 Task: Log work in the project AgileJet for the issue 'Develop a new tool for automated testing of mobile application usability and user experience' spent time as '1w 2d 9h 38m' and remaining time as '5w 1d 19h 12m' and add a flag. Now add the issue to the epic 'Mobile app development'. Log work in the project AgileJet for the issue 'Upgrade the database indexing strategy of a web application to improve data retrieval and query performance' spent time as '2w 2d 16h 8m' and remaining time as '2w 5d 22h 2m' and clone the issue. Now add the issue to the epic 'Website redesign'
Action: Mouse moved to (187, 60)
Screenshot: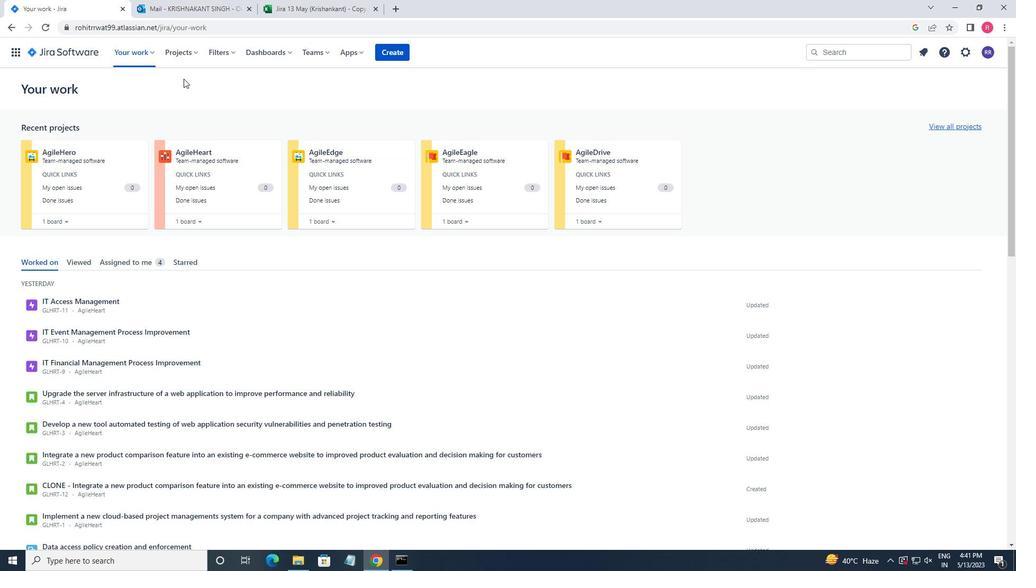 
Action: Mouse pressed left at (187, 60)
Screenshot: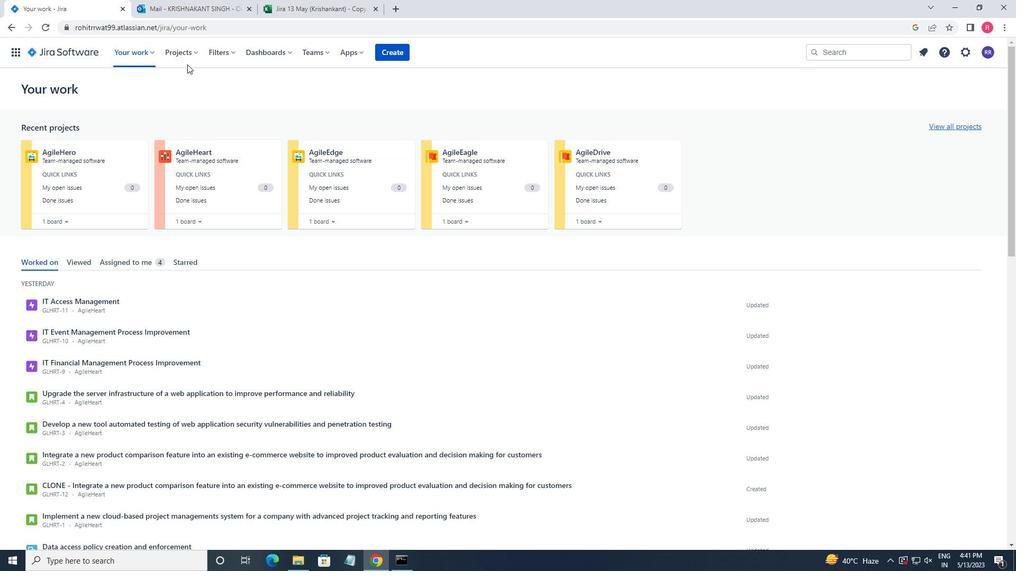 
Action: Mouse moved to (186, 57)
Screenshot: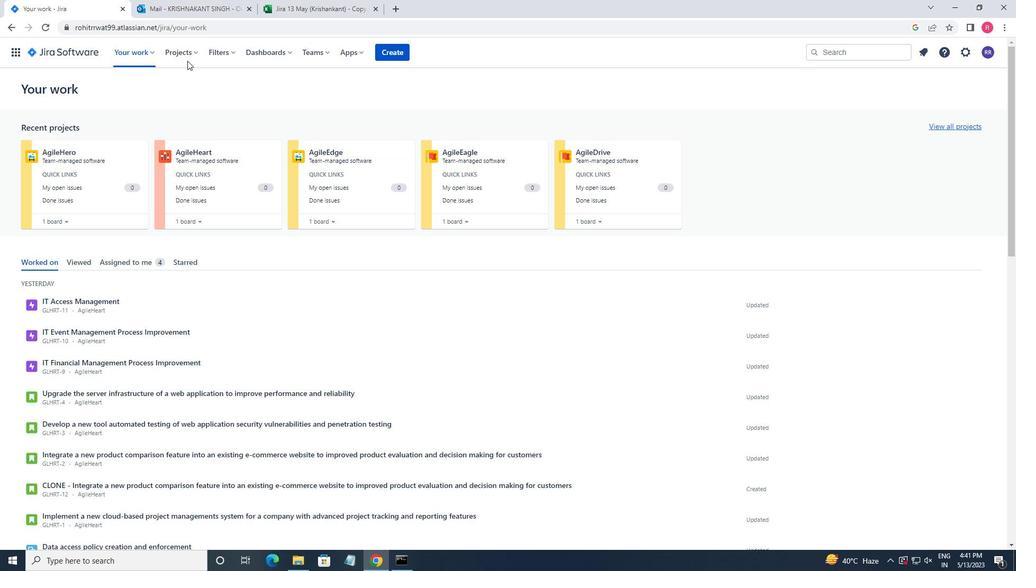 
Action: Mouse pressed left at (186, 57)
Screenshot: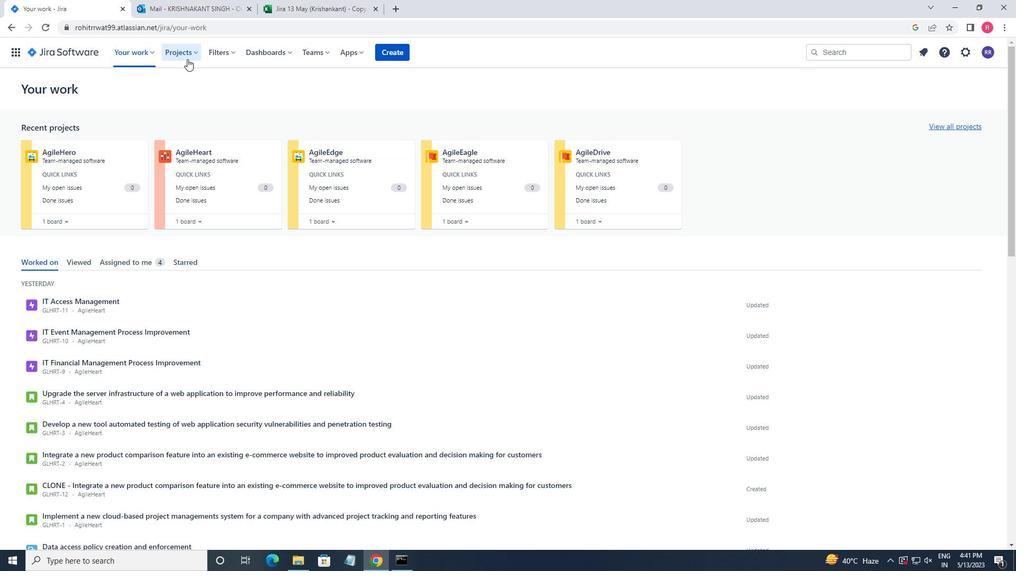 
Action: Mouse moved to (204, 95)
Screenshot: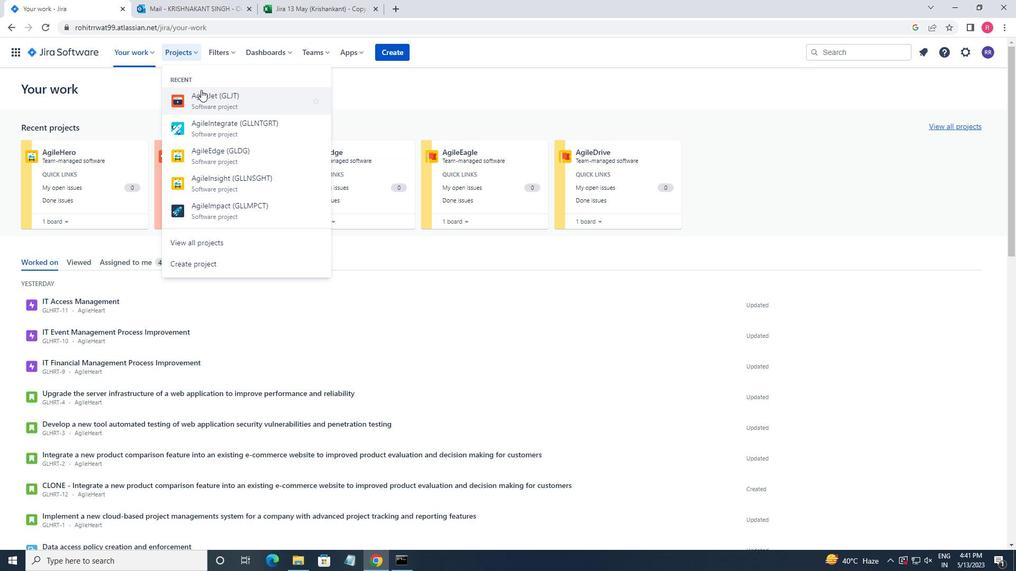 
Action: Mouse pressed left at (204, 95)
Screenshot: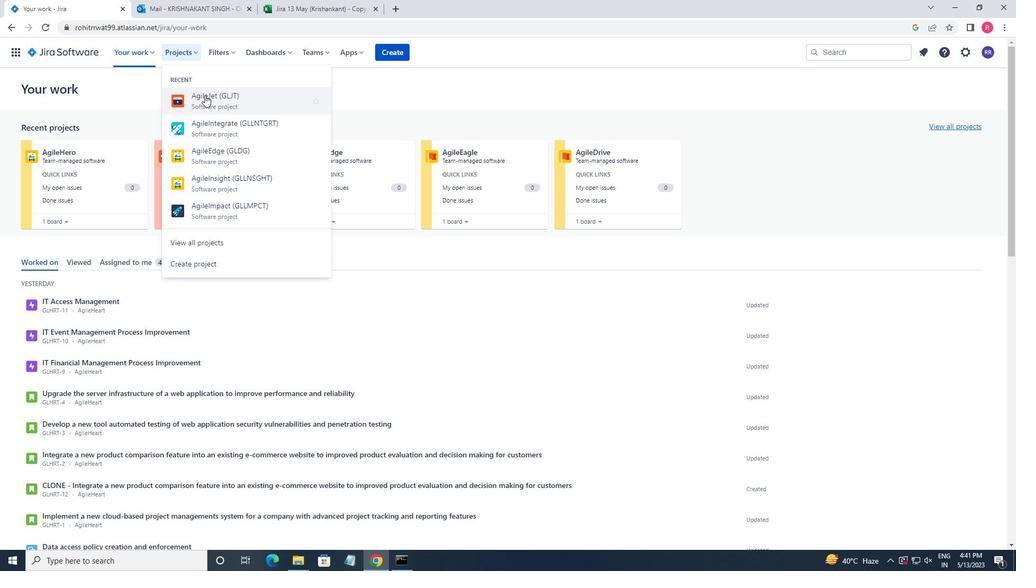 
Action: Mouse moved to (55, 164)
Screenshot: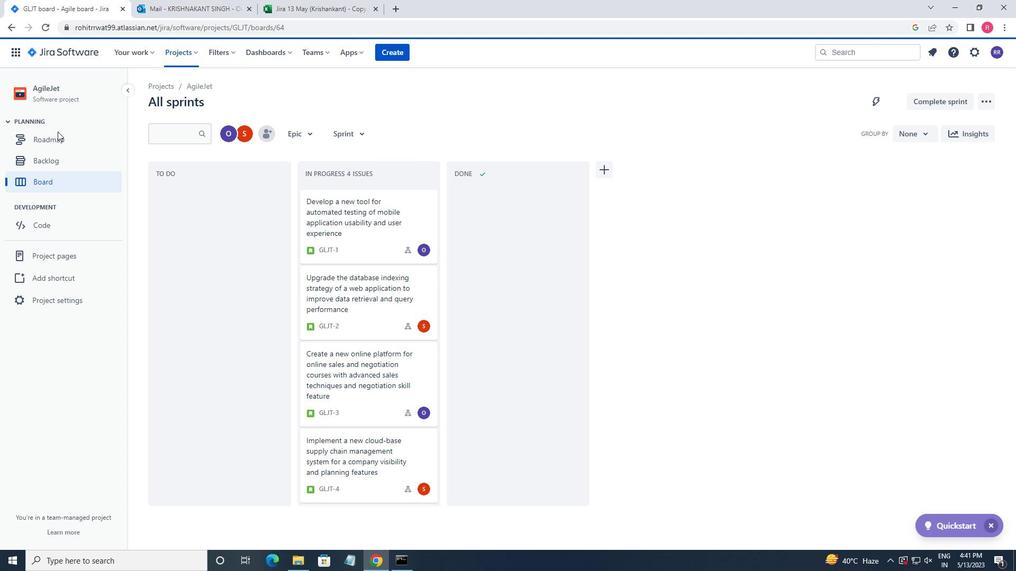 
Action: Mouse pressed left at (55, 164)
Screenshot: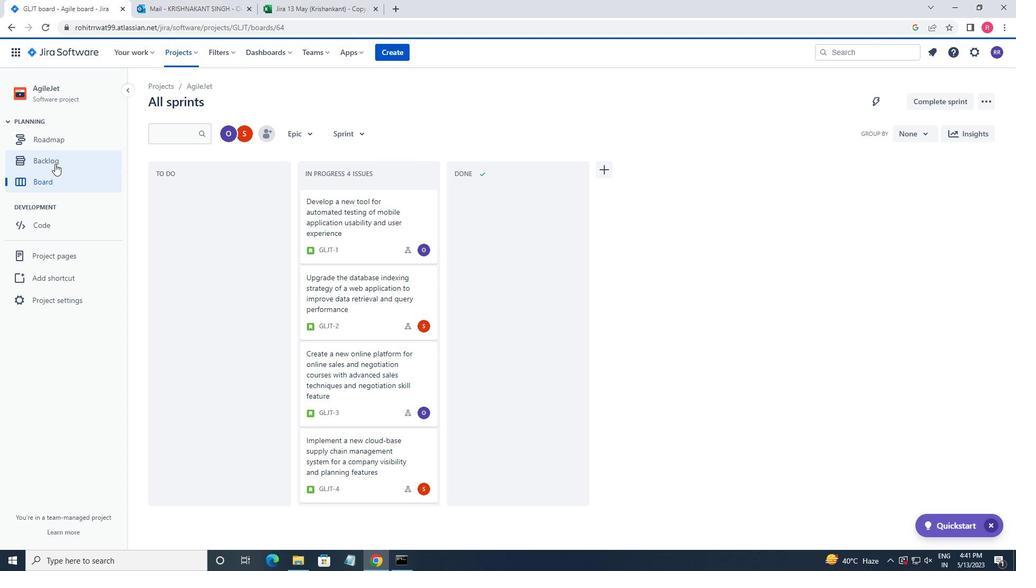 
Action: Mouse moved to (834, 194)
Screenshot: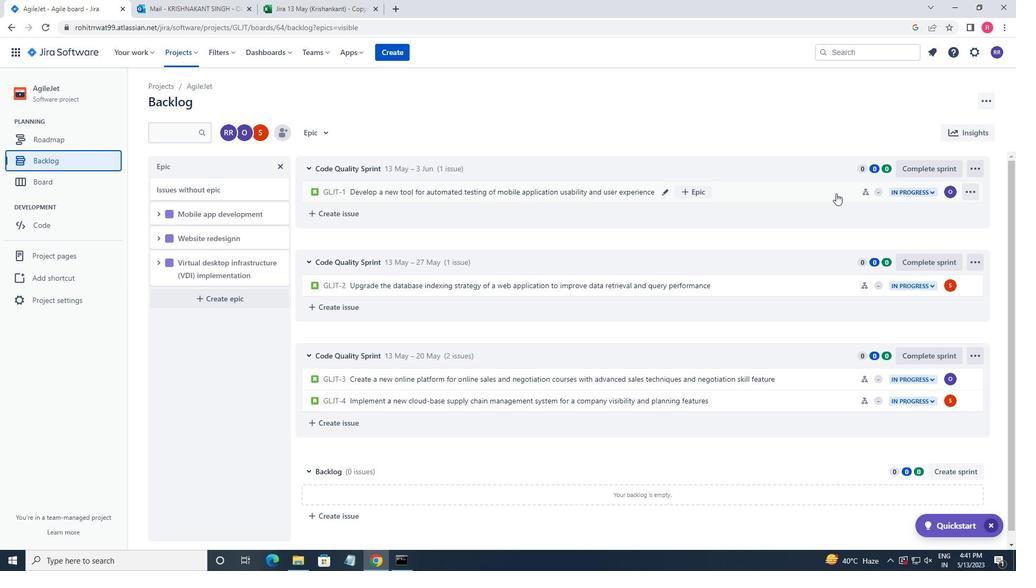 
Action: Mouse pressed left at (834, 194)
Screenshot: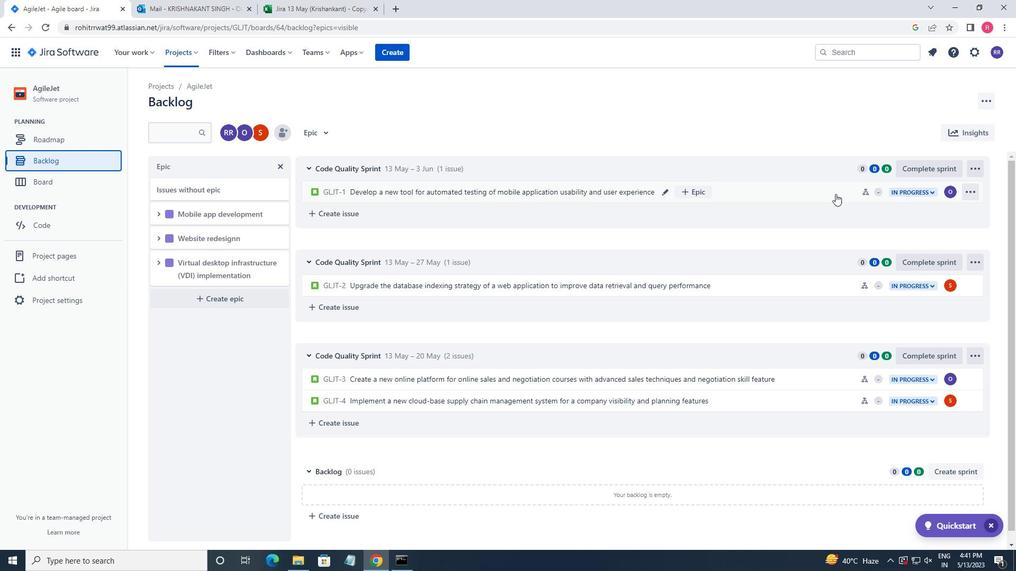 
Action: Mouse moved to (974, 162)
Screenshot: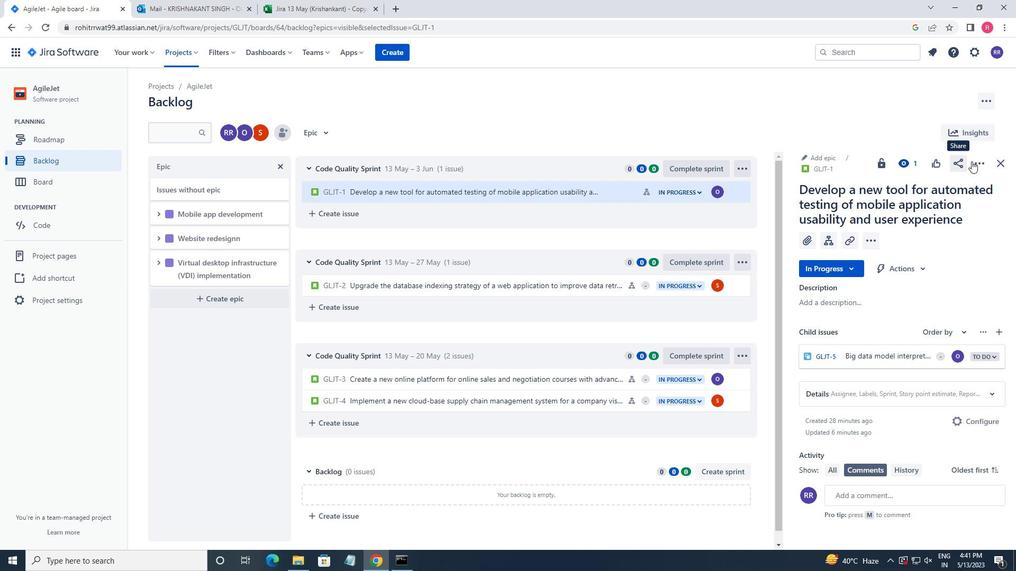 
Action: Mouse pressed left at (974, 162)
Screenshot: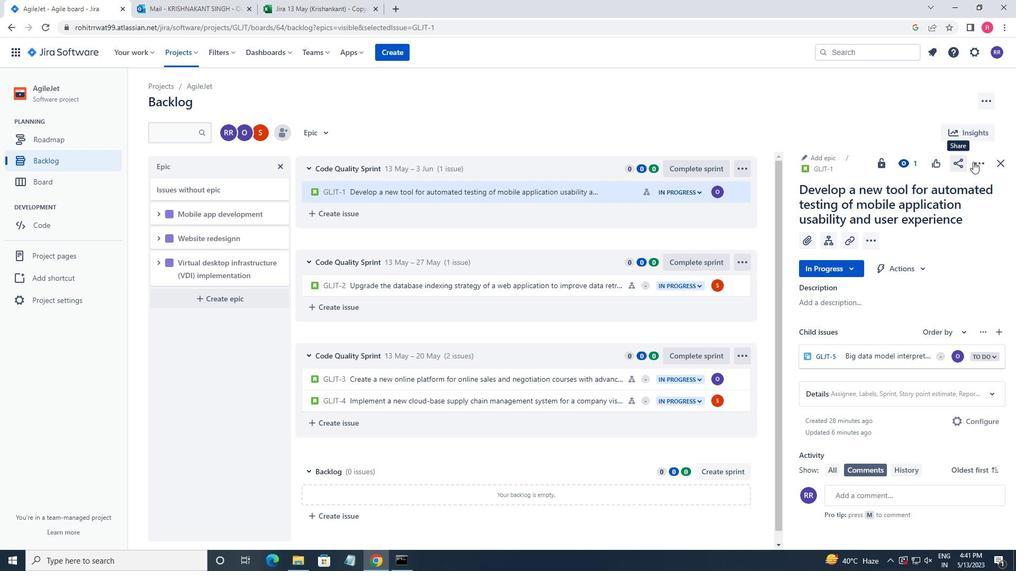 
Action: Mouse moved to (925, 198)
Screenshot: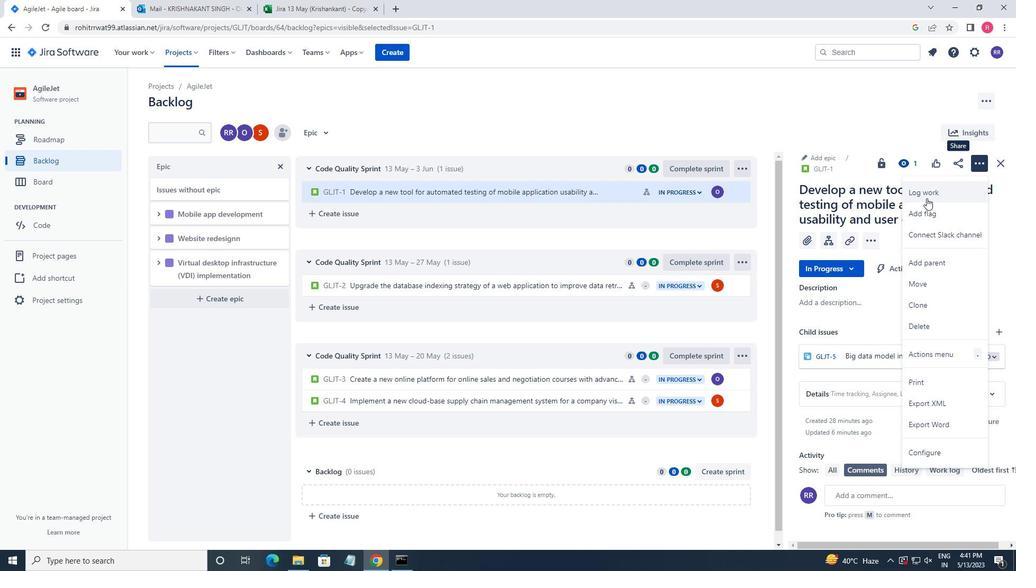 
Action: Mouse pressed left at (925, 198)
Screenshot: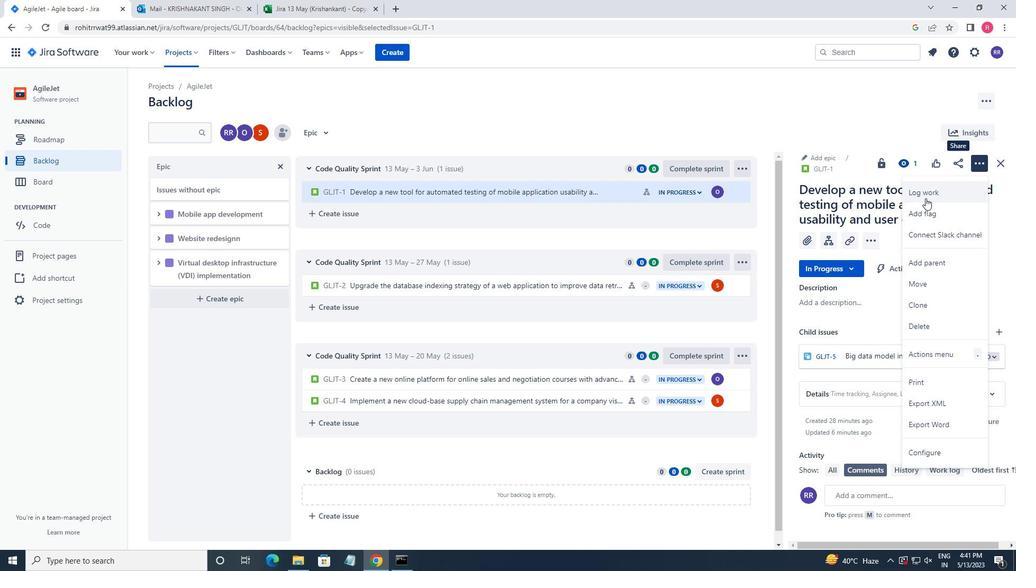 
Action: Mouse moved to (927, 193)
Screenshot: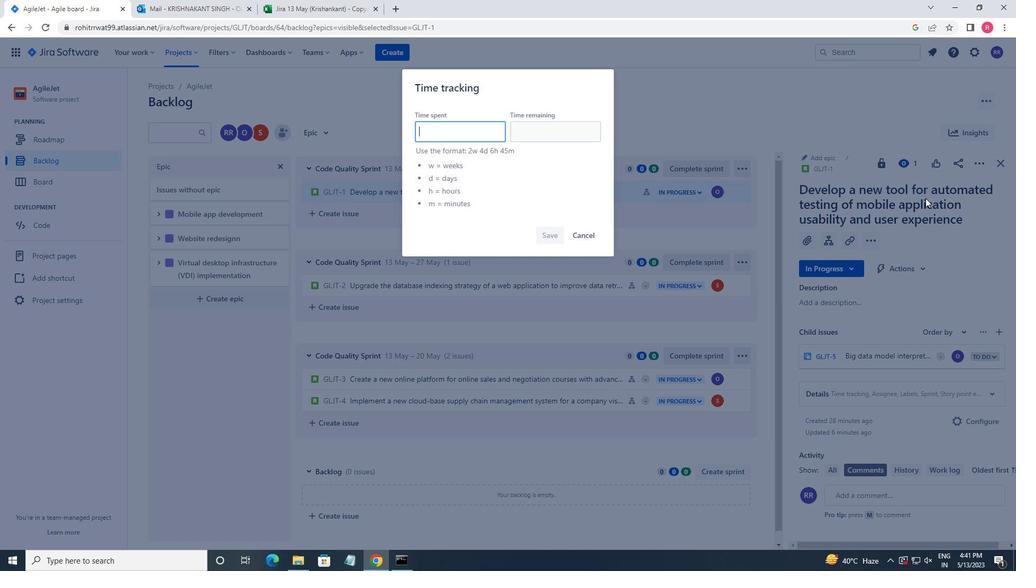 
Action: Key pressed 1w<Key.space><Key.space>
Screenshot: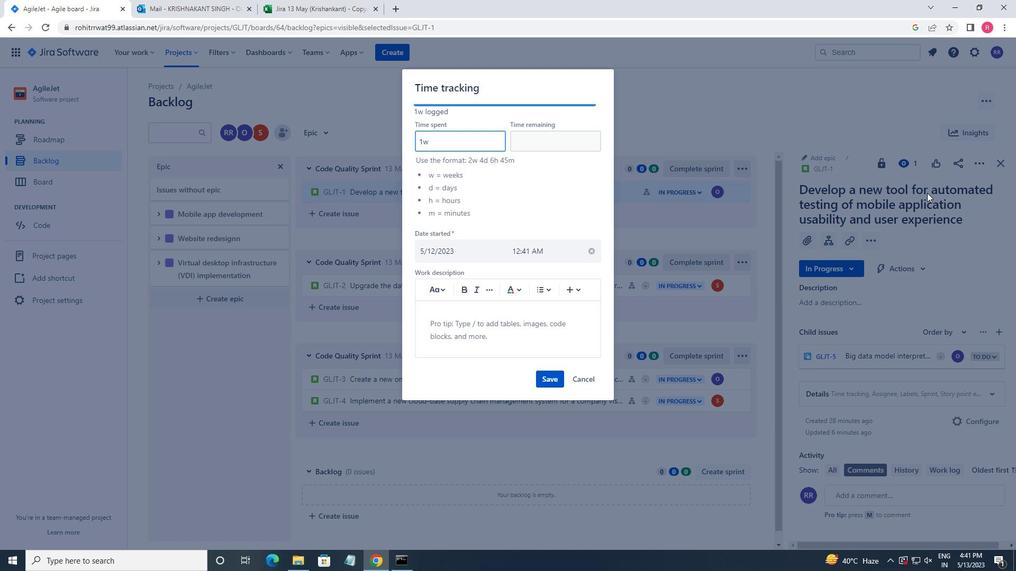 
Action: Mouse moved to (930, 159)
Screenshot: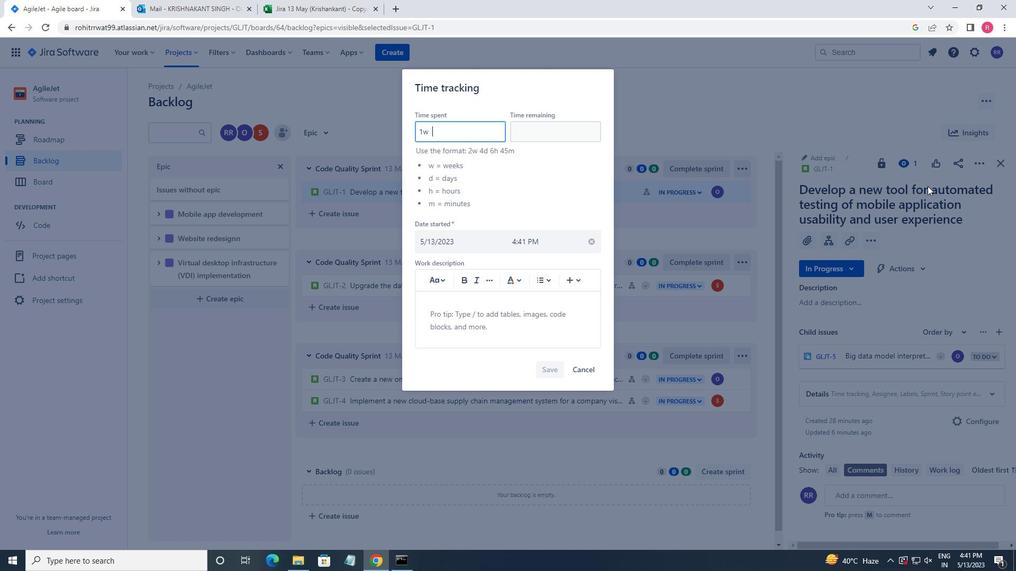 
Action: Key pressed 2d<Key.space>9h<Key.space>38m<Key.tab>
Screenshot: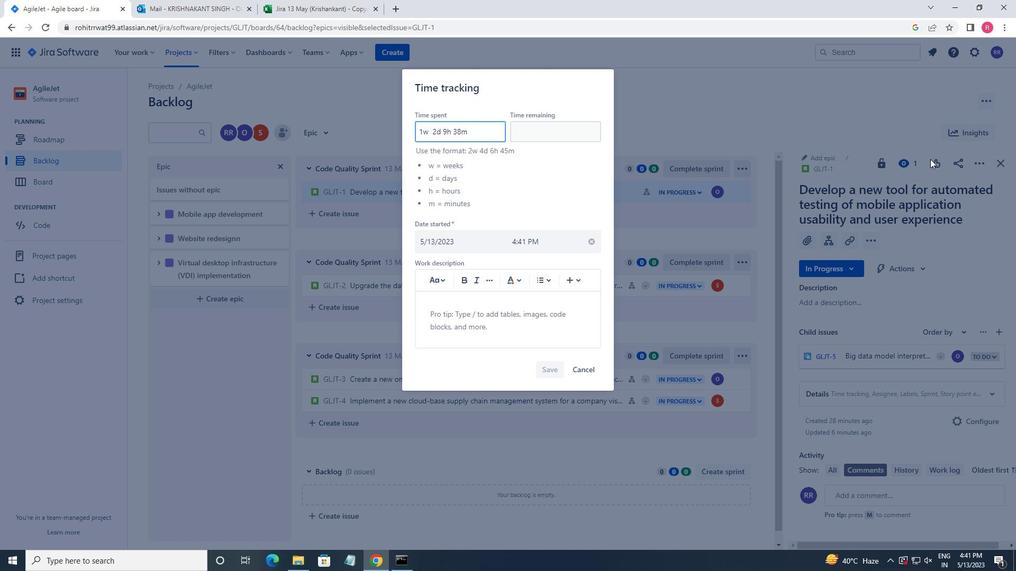
Action: Mouse moved to (434, 134)
Screenshot: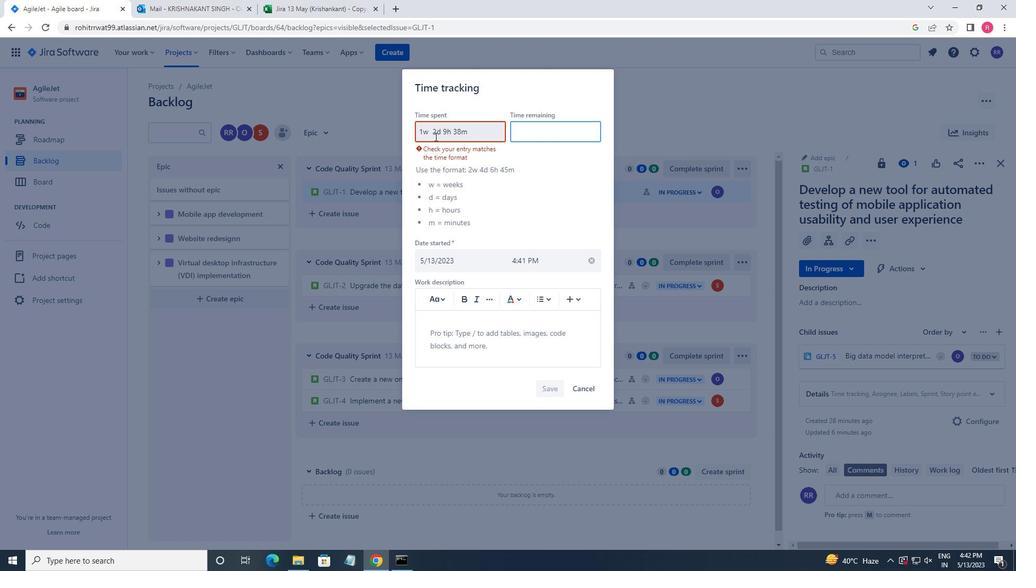 
Action: Mouse pressed left at (434, 134)
Screenshot: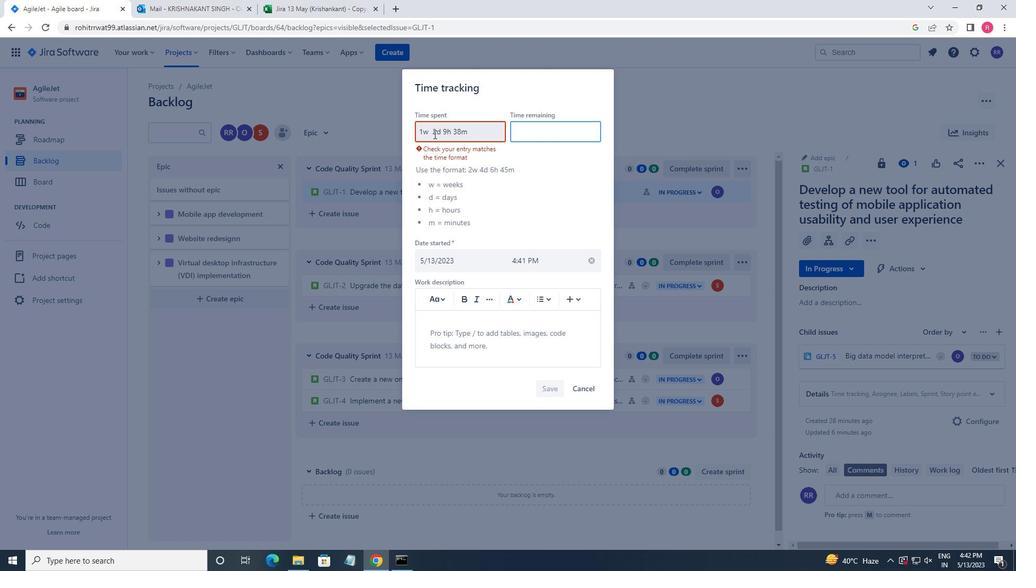 
Action: Key pressed <Key.backspace><Key.tab>5w<Key.space>1d<Key.space>19h<Key.space>12m
Screenshot: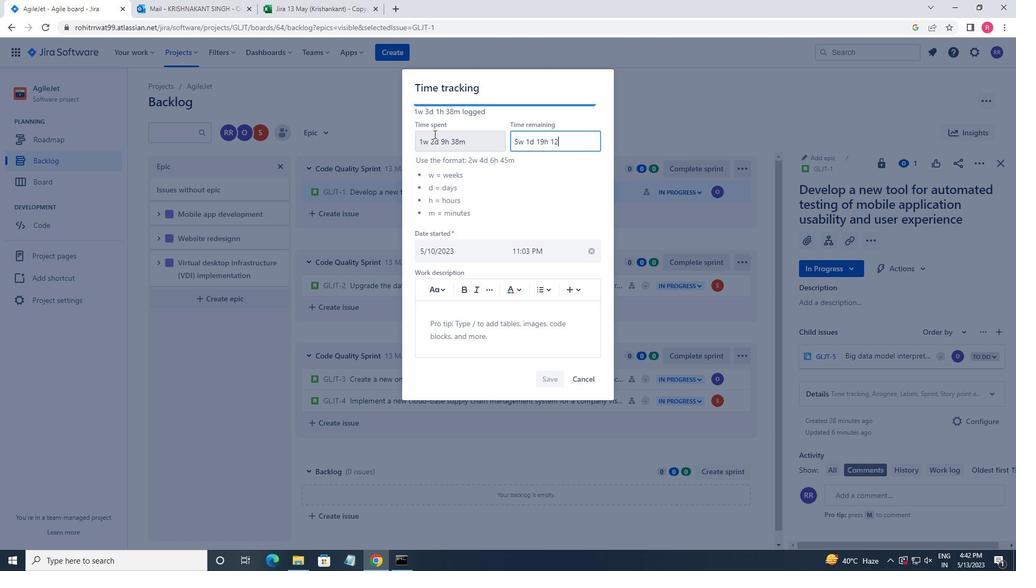 
Action: Mouse moved to (551, 379)
Screenshot: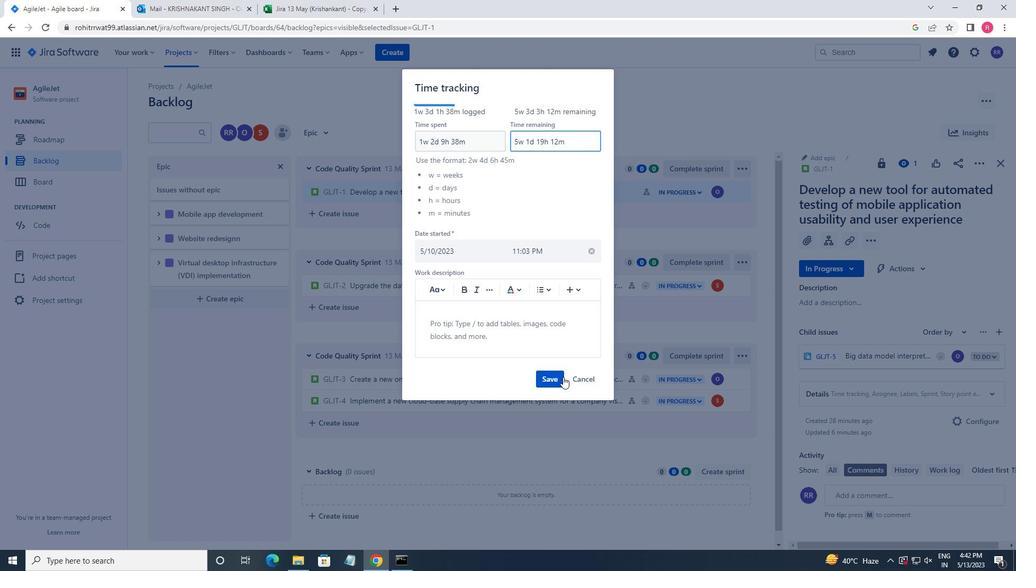
Action: Mouse pressed left at (551, 379)
Screenshot: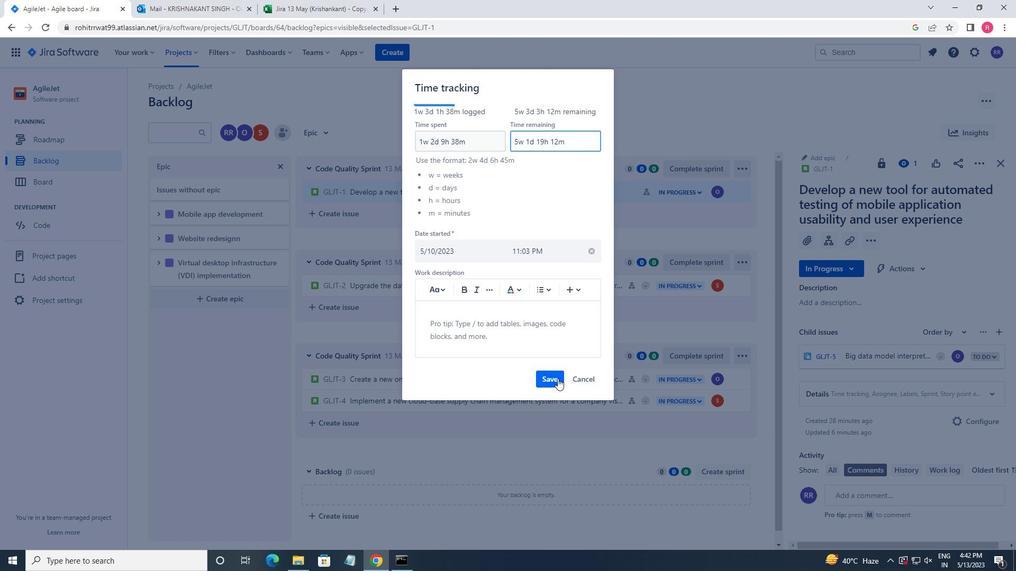 
Action: Mouse moved to (983, 163)
Screenshot: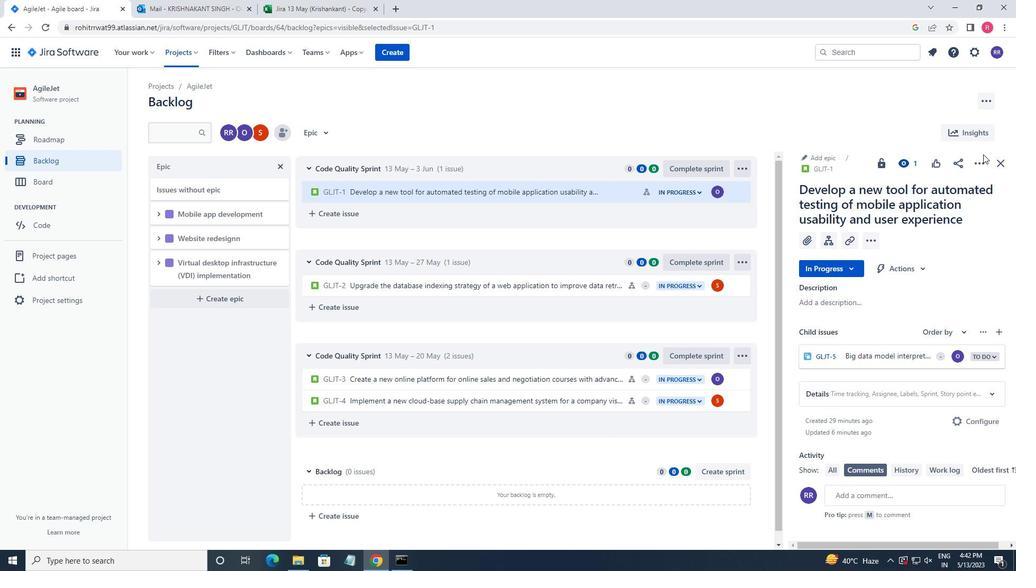 
Action: Mouse pressed left at (983, 163)
Screenshot: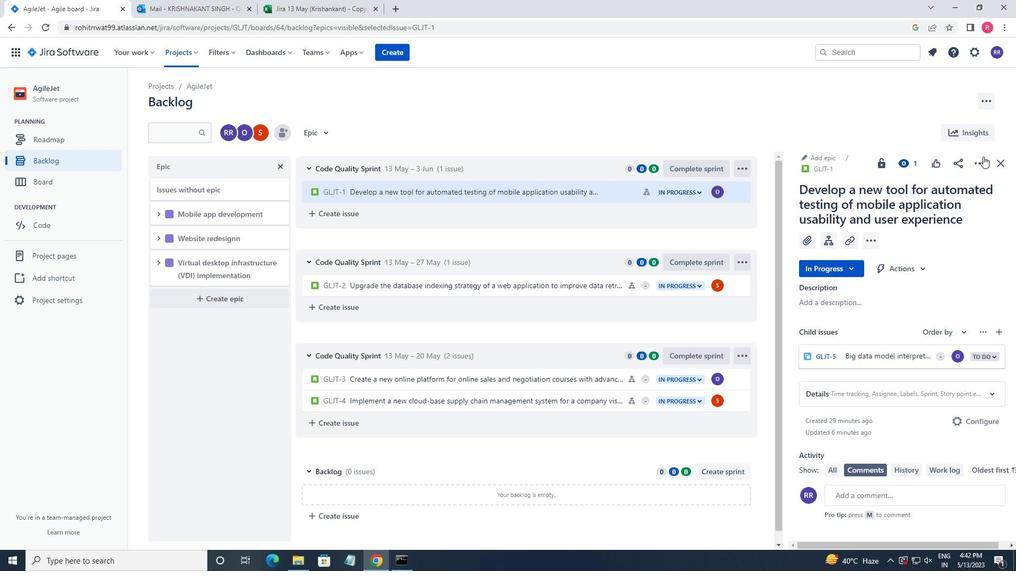 
Action: Mouse moved to (954, 217)
Screenshot: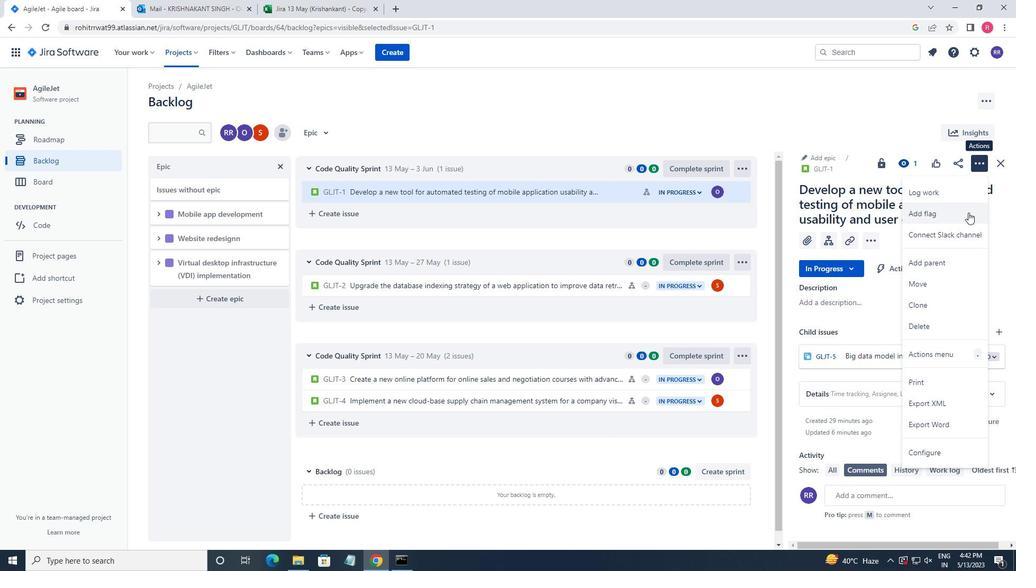 
Action: Mouse pressed left at (954, 217)
Screenshot: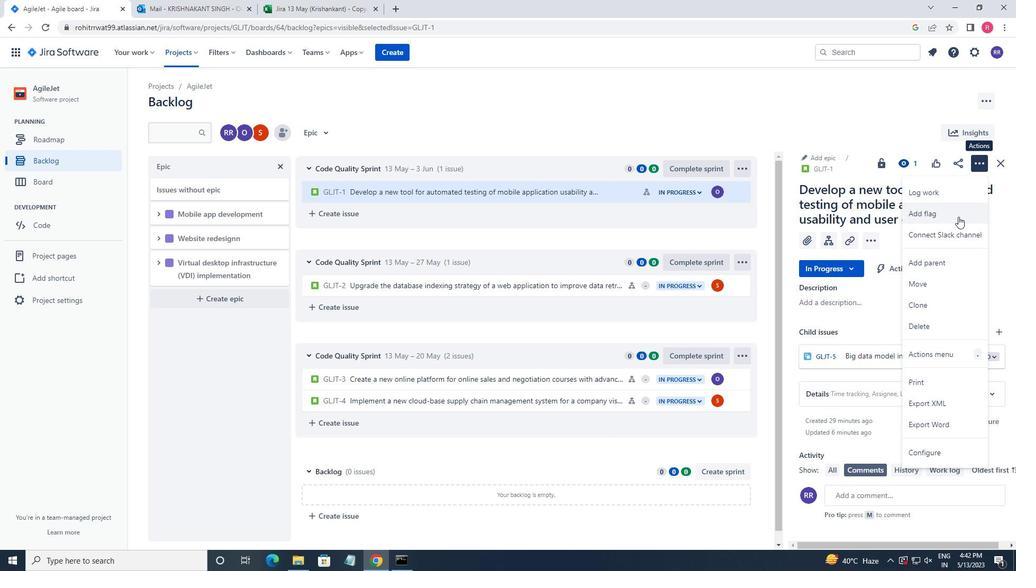 
Action: Mouse moved to (615, 193)
Screenshot: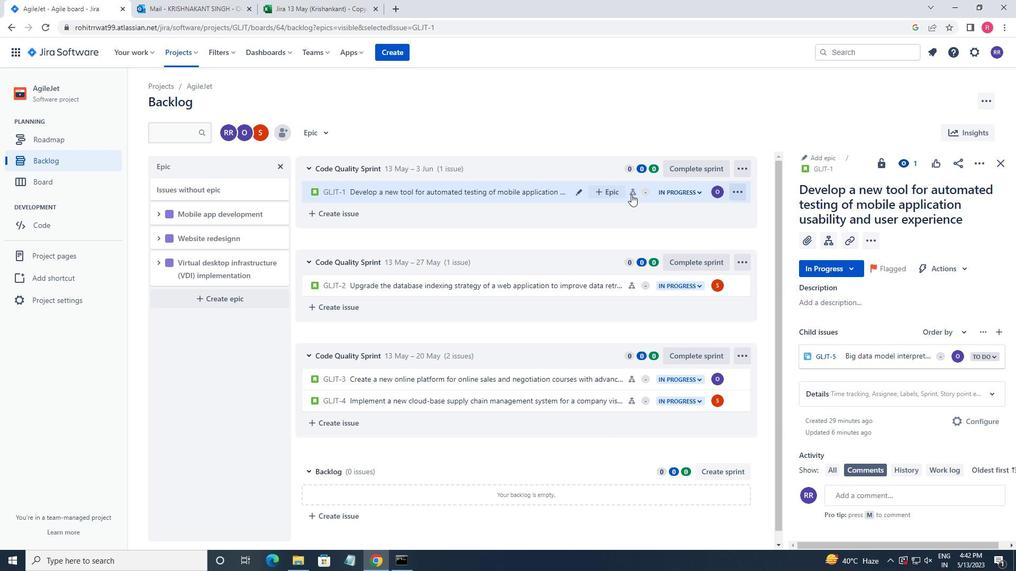 
Action: Mouse pressed left at (615, 193)
Screenshot: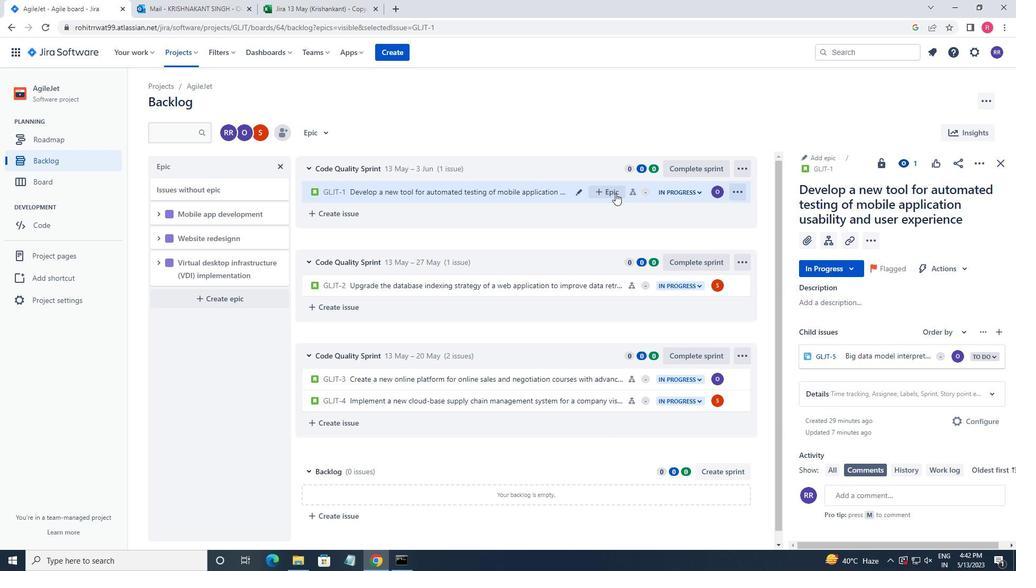
Action: Mouse moved to (632, 270)
Screenshot: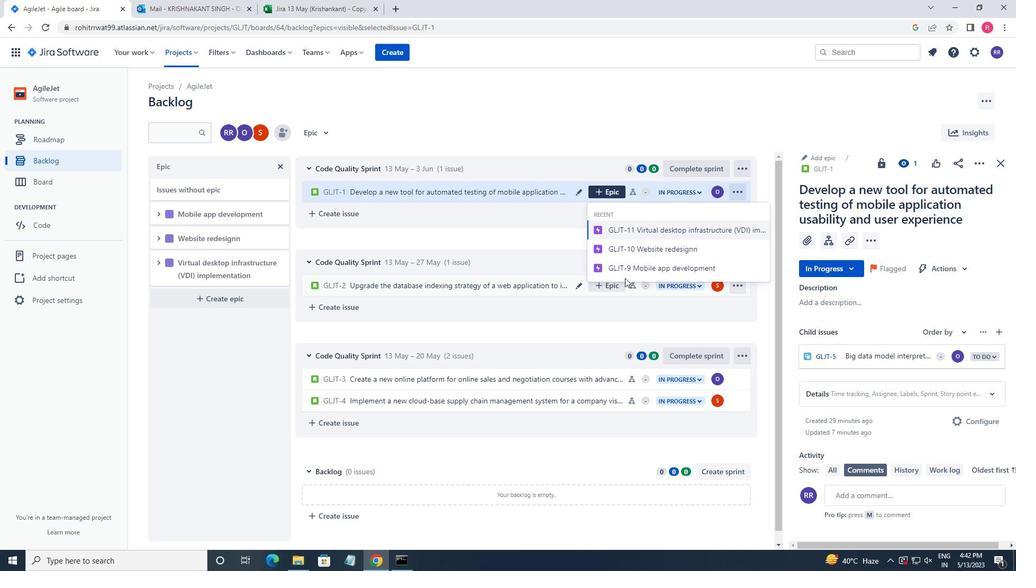 
Action: Mouse pressed left at (632, 270)
Screenshot: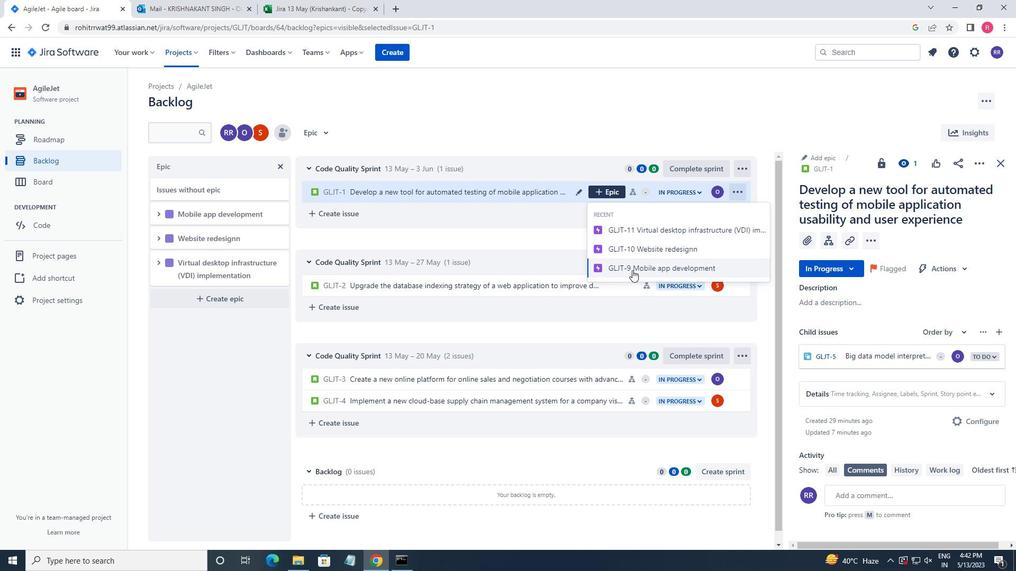 
Action: Mouse moved to (549, 291)
Screenshot: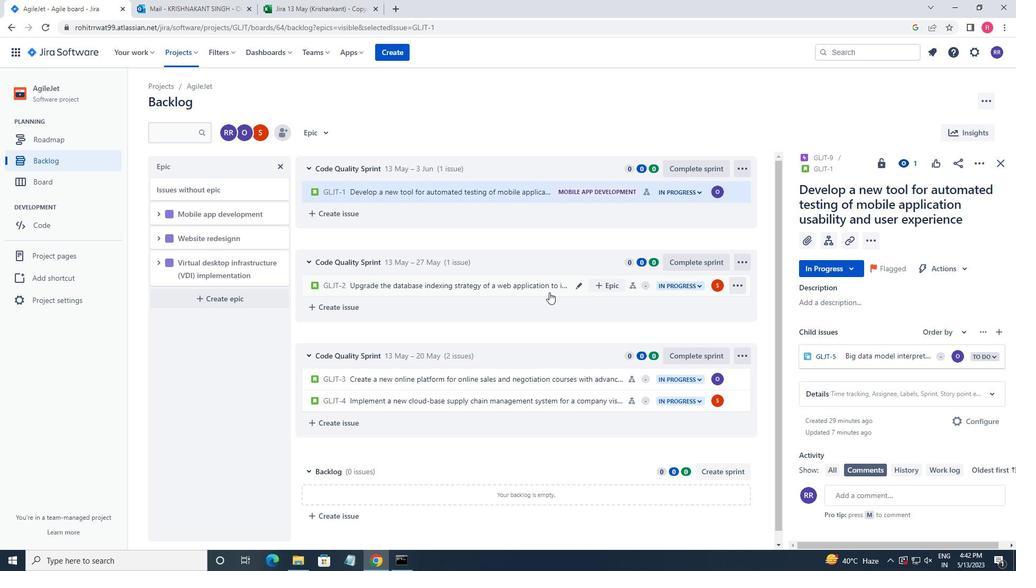 
Action: Mouse pressed left at (549, 291)
Screenshot: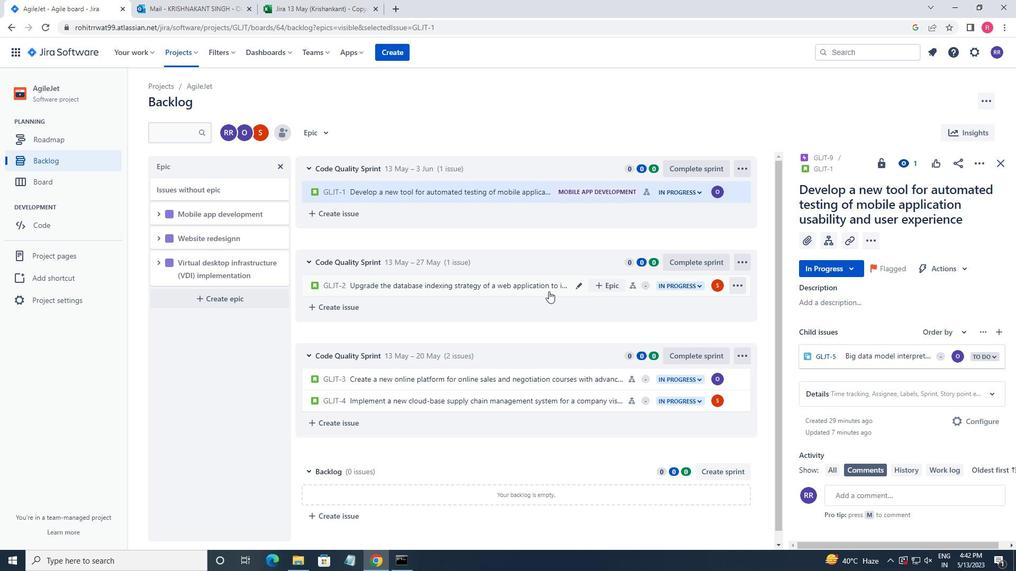 
Action: Mouse moved to (974, 160)
Screenshot: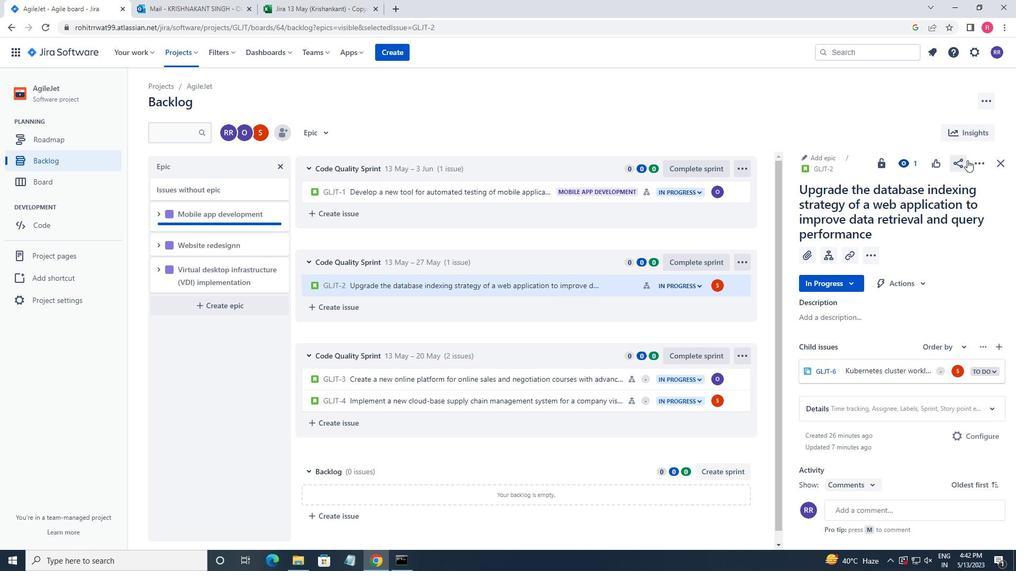 
Action: Mouse pressed left at (974, 160)
Screenshot: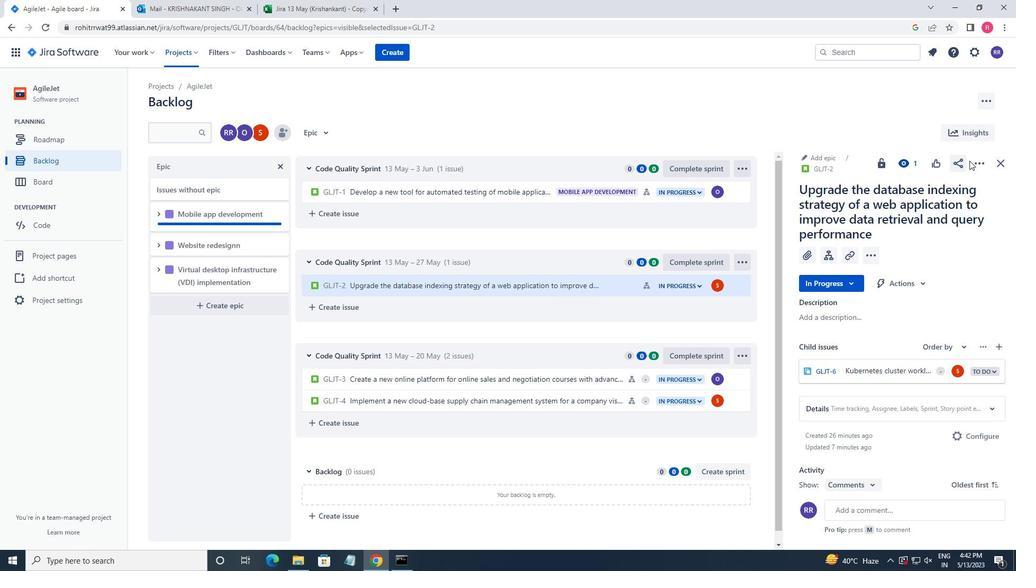
Action: Mouse moved to (923, 192)
Screenshot: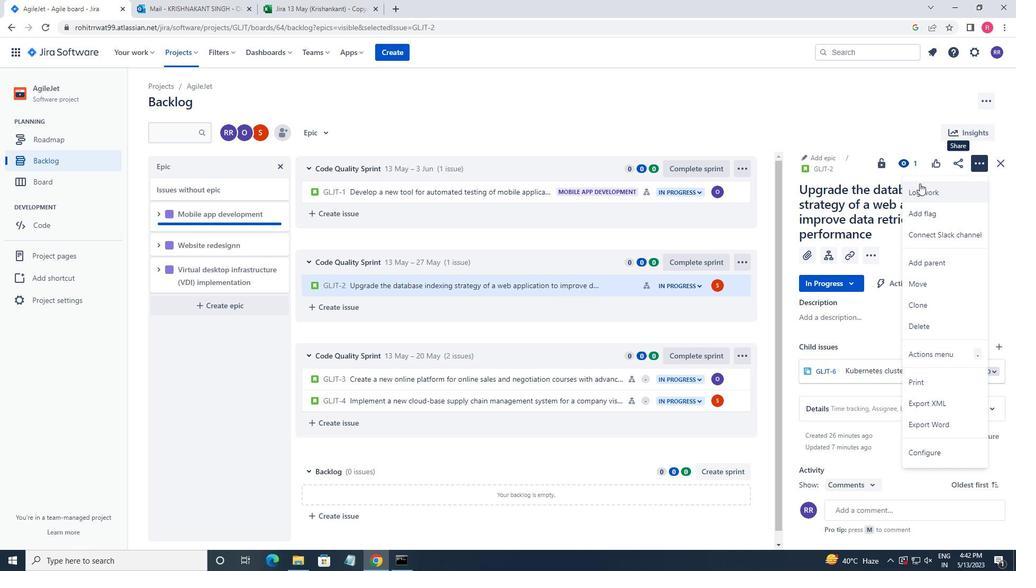 
Action: Mouse pressed left at (923, 192)
Screenshot: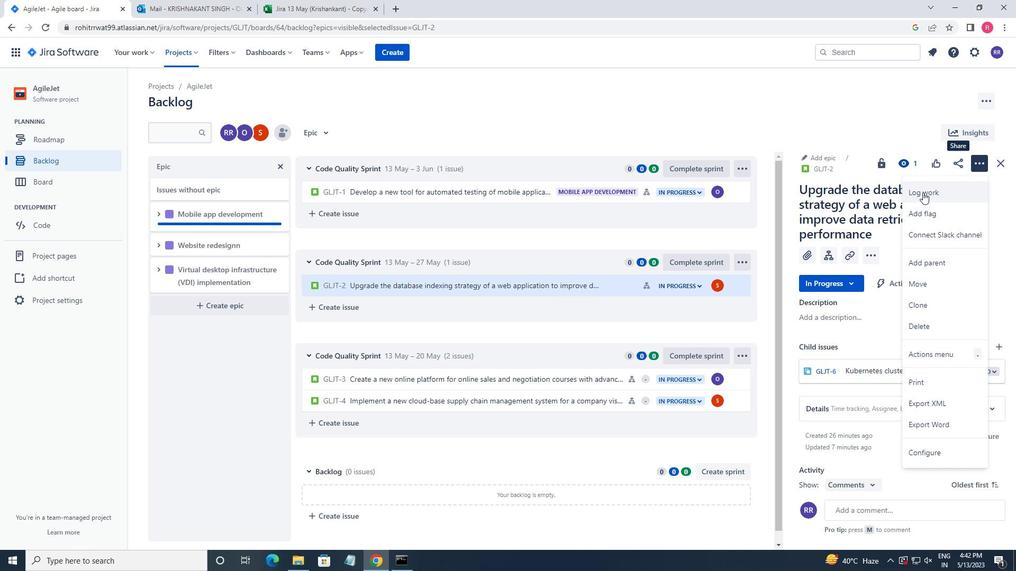 
Action: Mouse moved to (808, 195)
Screenshot: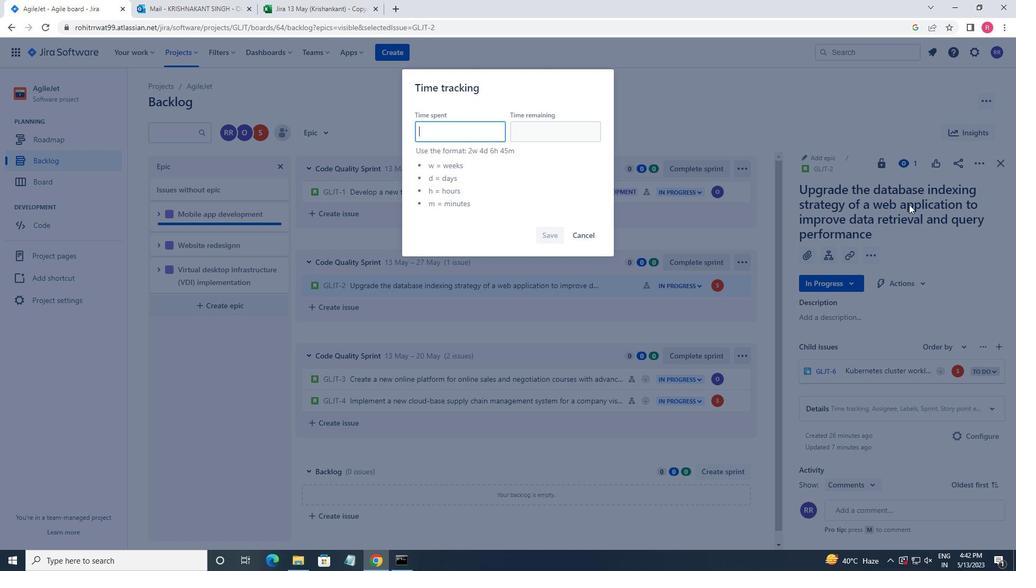 
Action: Key pressed 2w<Key.space>2d<Key.space>1
Screenshot: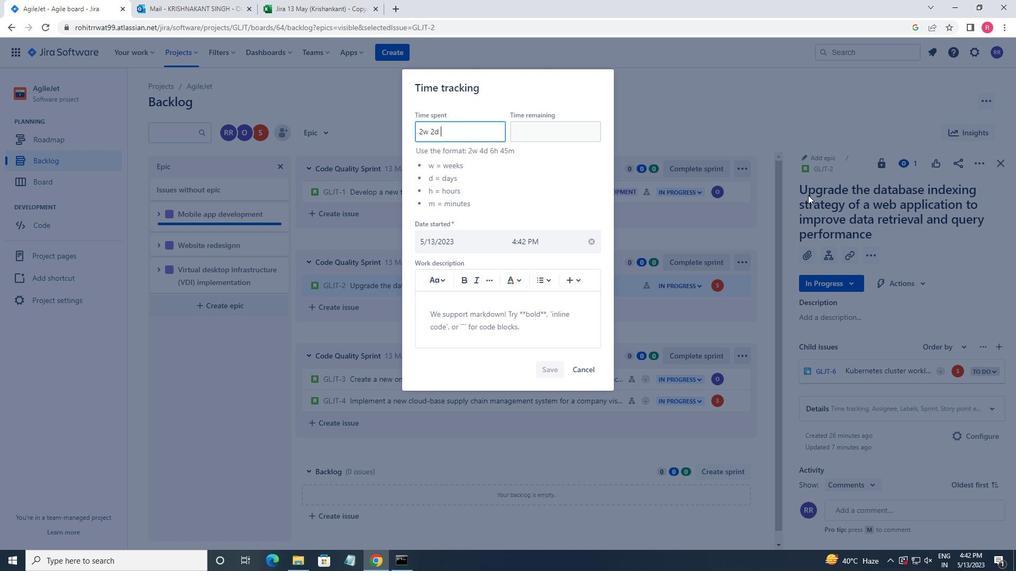 
Action: Mouse moved to (808, 194)
Screenshot: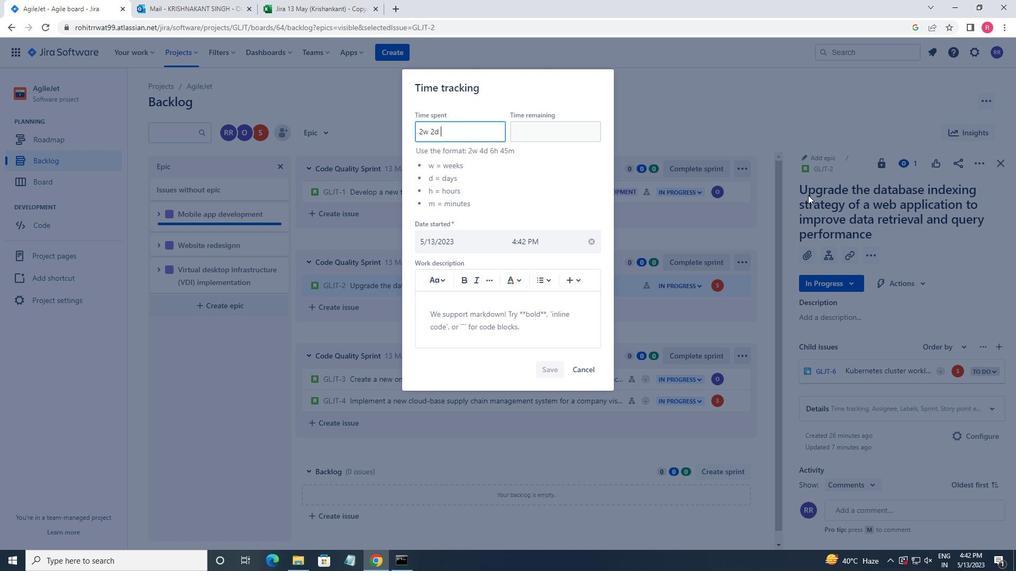 
Action: Key pressed 6h<Key.space>8m<Key.tab>2w<Key.space>5d<Key.space>2h<Key.backspace>2h<Key.tab>2n
Screenshot: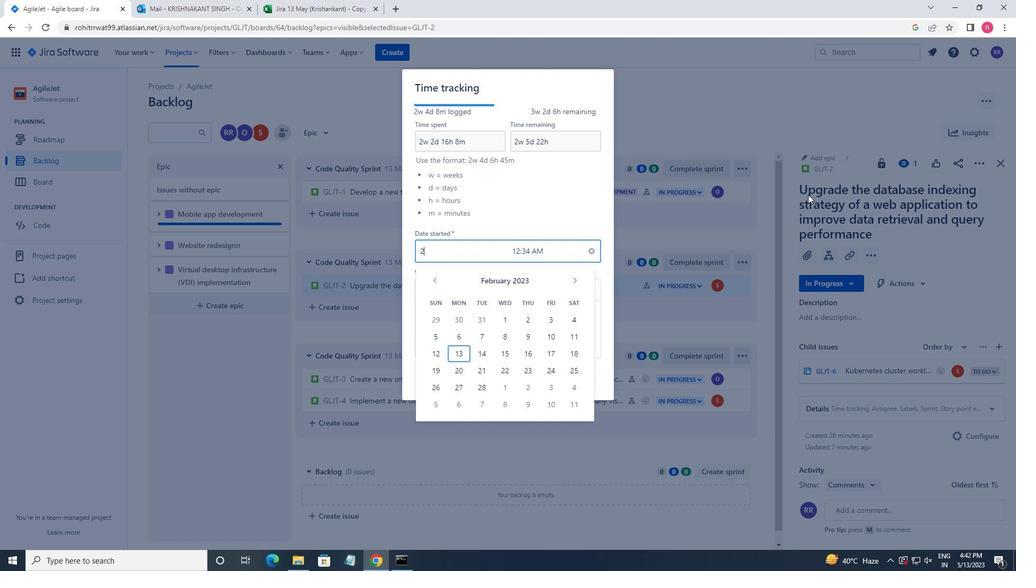 
Action: Mouse moved to (639, 201)
Screenshot: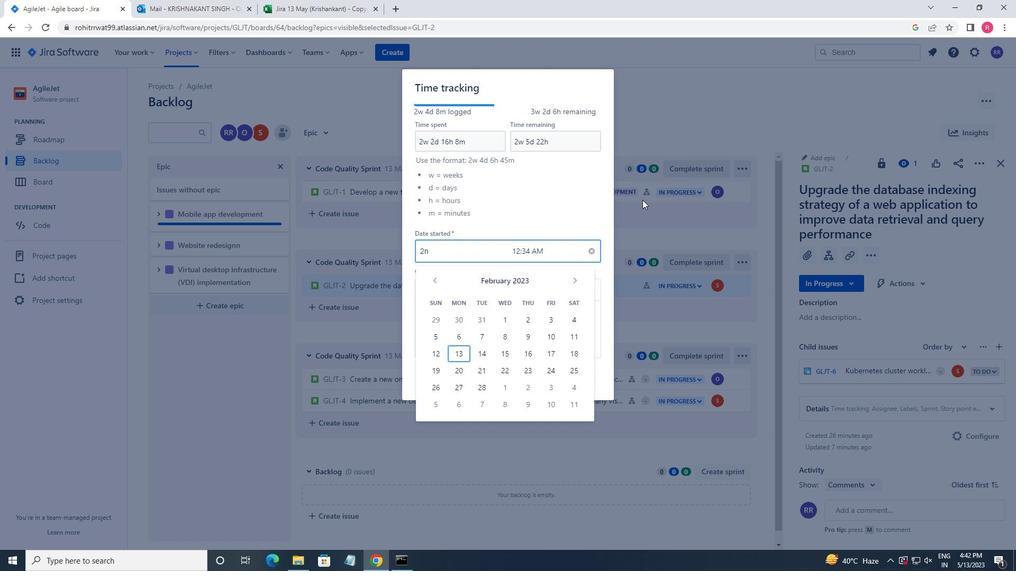 
Action: Key pressed <Key.backspace><Key.backspace>
Screenshot: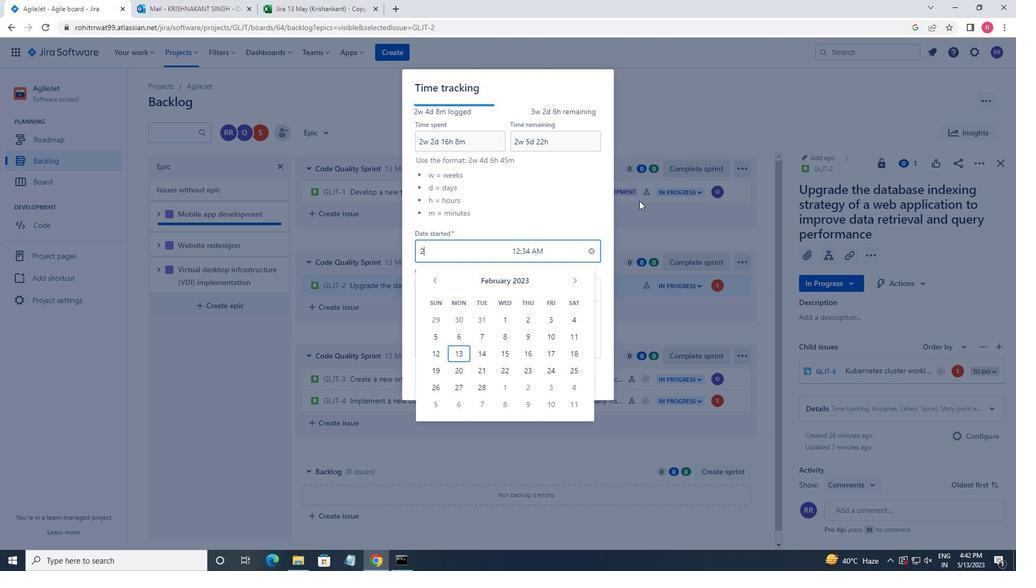 
Action: Mouse moved to (758, 88)
Screenshot: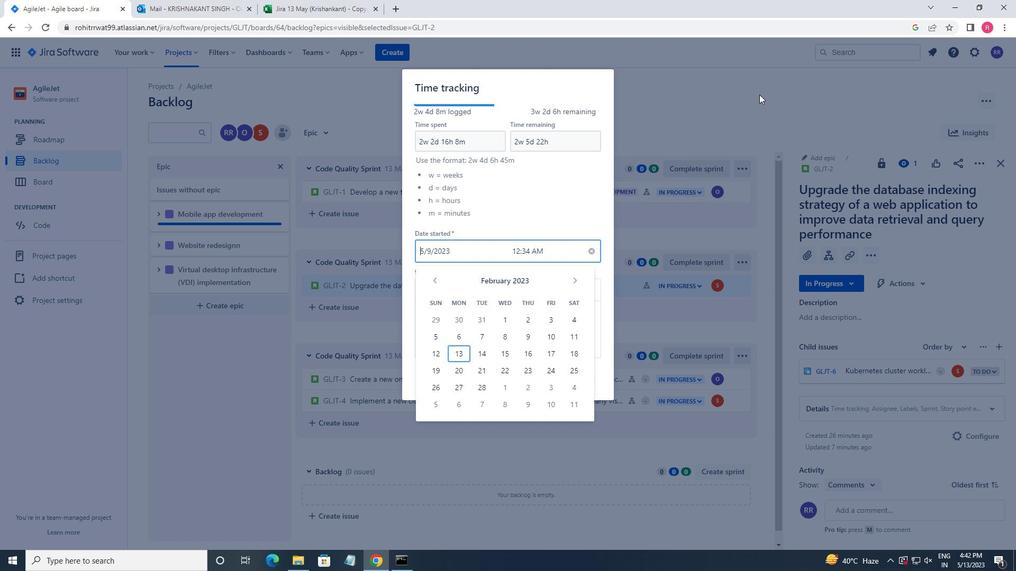
Action: Mouse pressed left at (758, 88)
Screenshot: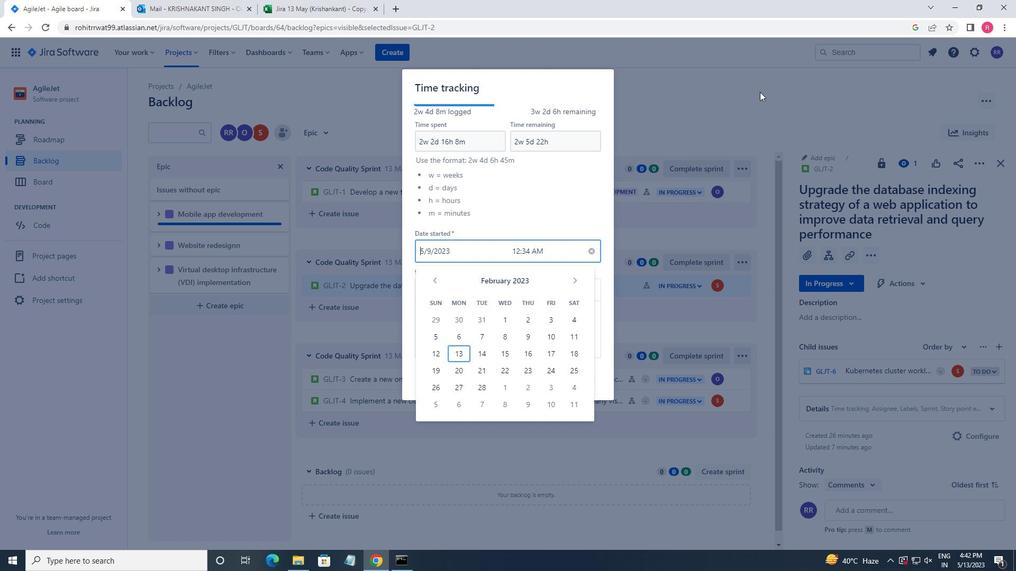 
Action: Mouse moved to (981, 166)
Screenshot: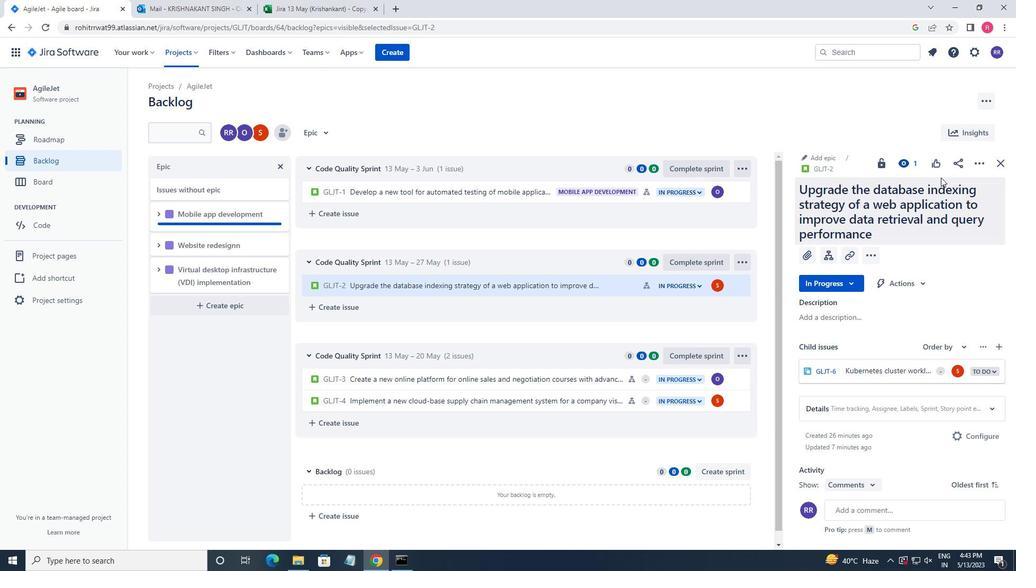 
Action: Mouse pressed left at (981, 166)
Screenshot: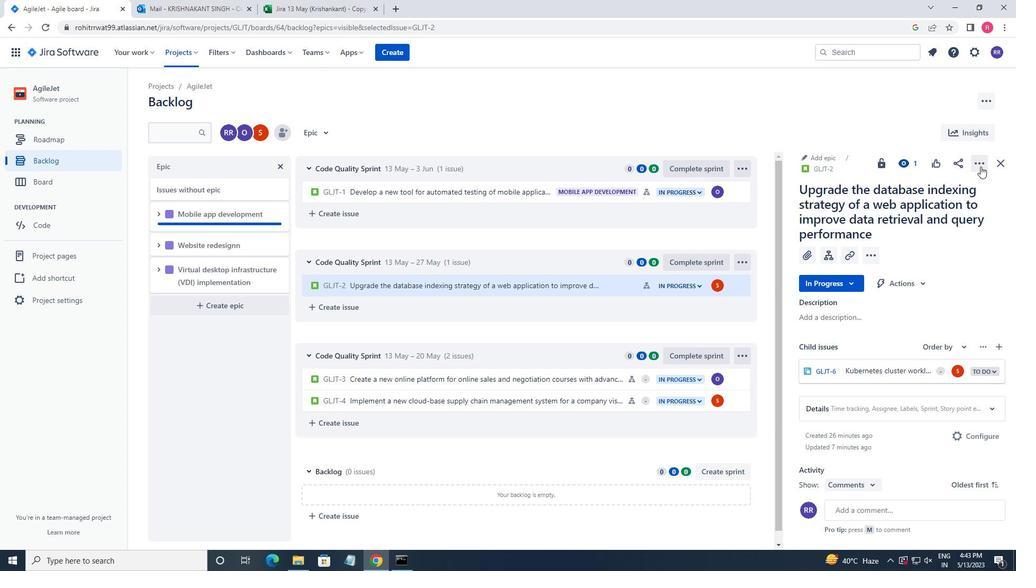 
Action: Mouse moved to (922, 192)
Screenshot: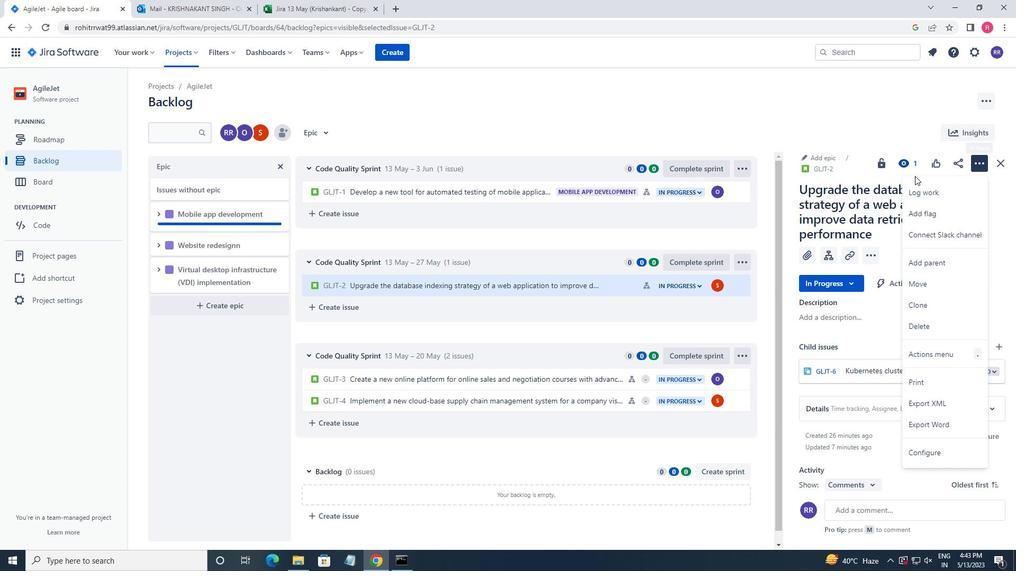 
Action: Mouse pressed left at (922, 192)
Screenshot: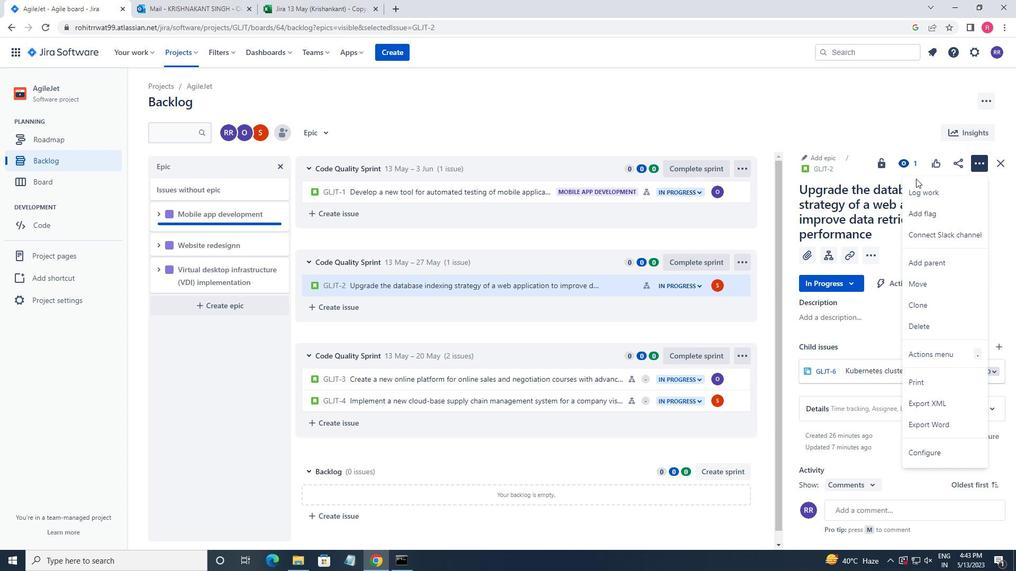 
Action: Key pressed 2w<Key.space>2d<Key.space>16h<Key.space>8n<Key.backspace>m<Key.tab>2w<Key.space>5d<Key.space>22h<Key.space>2m
Screenshot: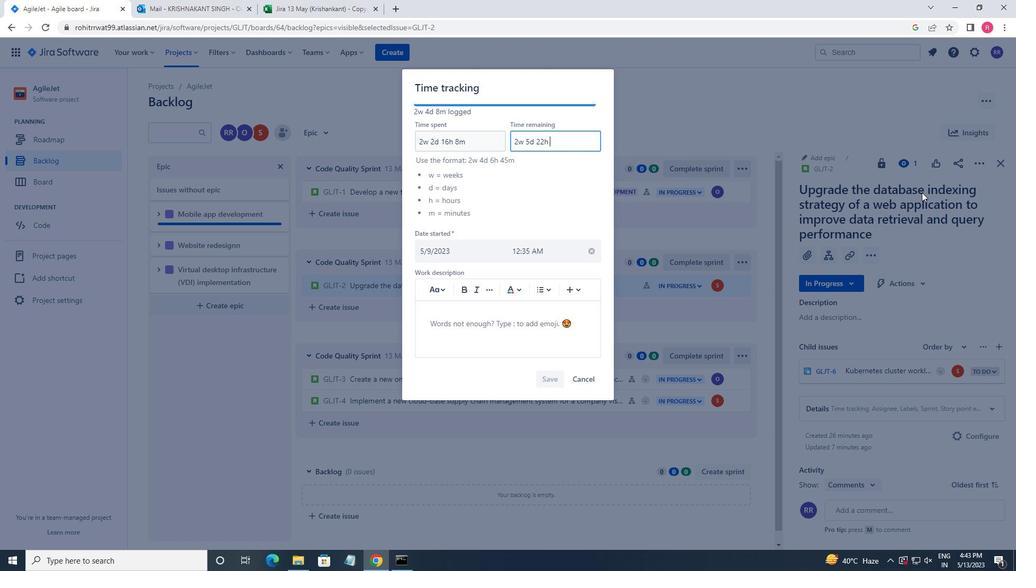 
Action: Mouse moved to (550, 376)
Screenshot: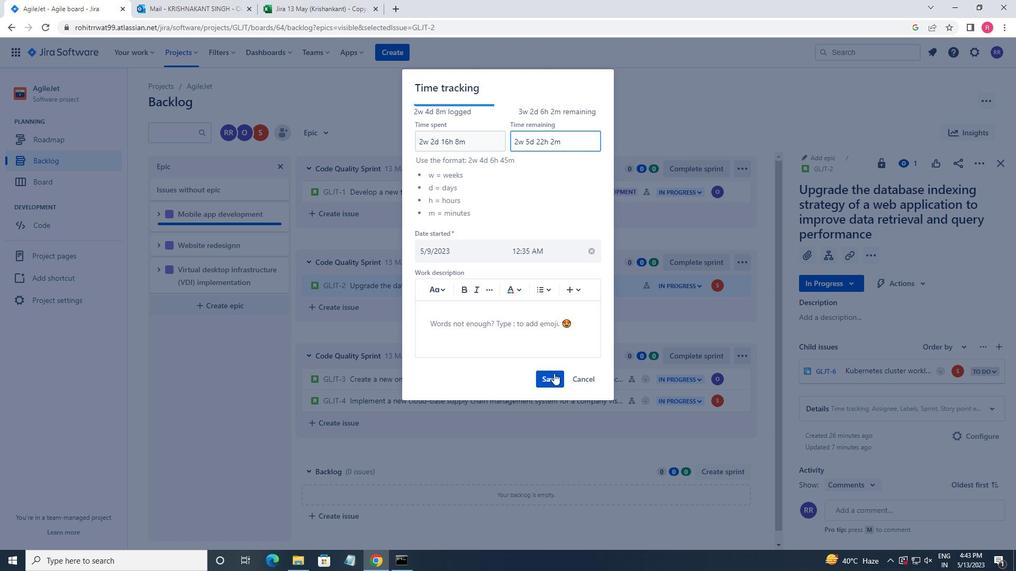
Action: Mouse pressed left at (550, 376)
Screenshot: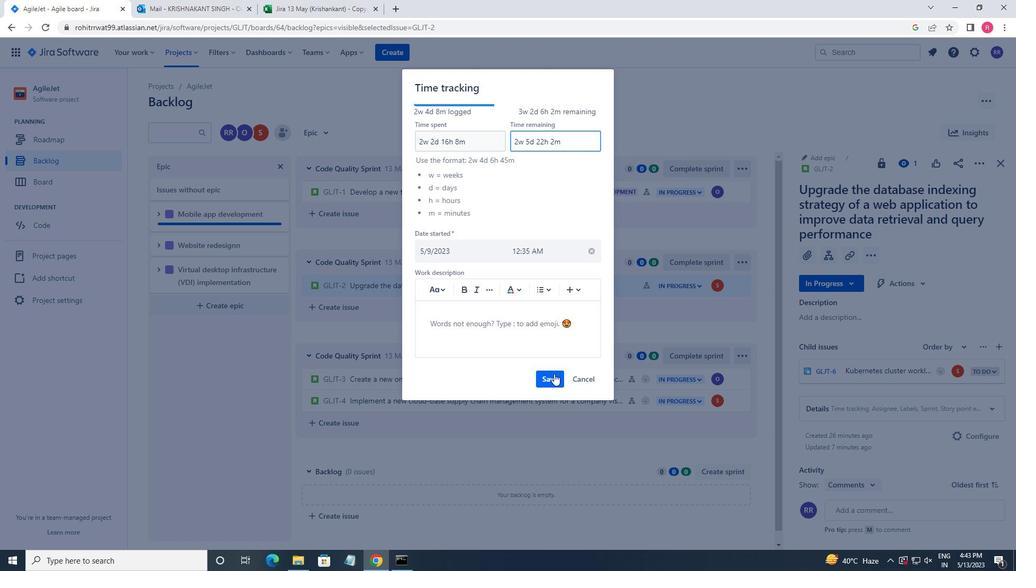 
Action: Mouse moved to (977, 160)
Screenshot: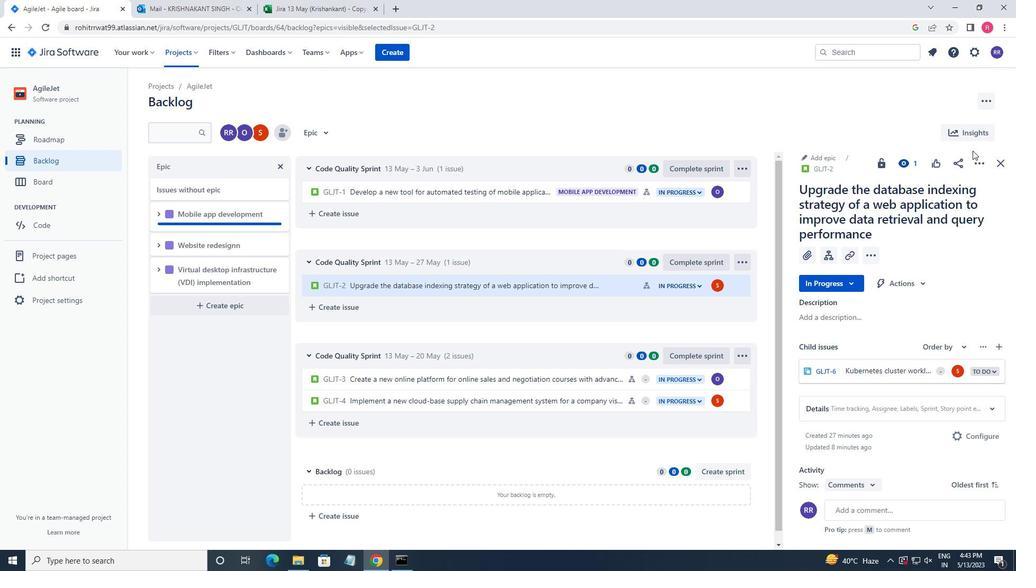
Action: Mouse pressed left at (977, 160)
Screenshot: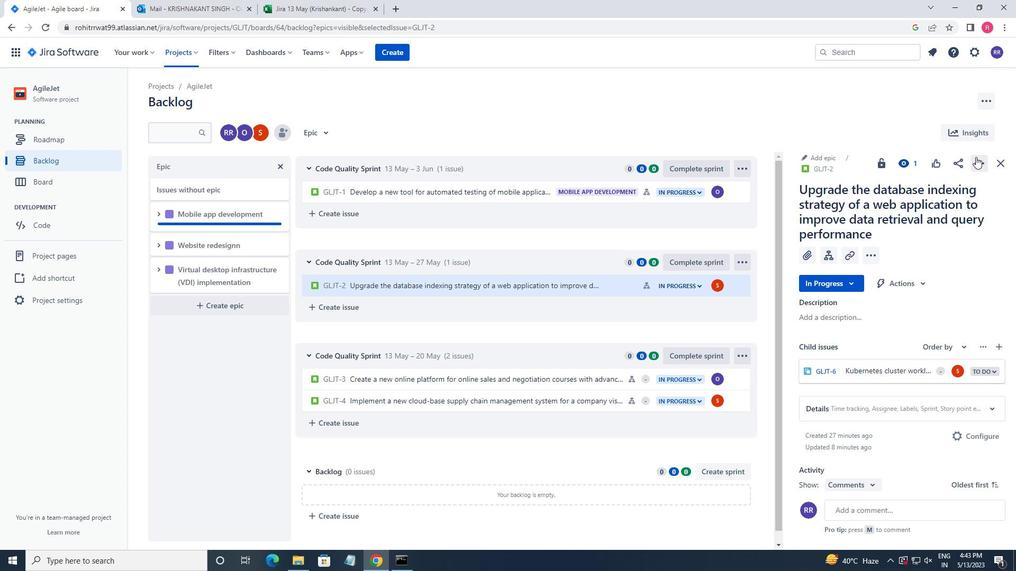 
Action: Mouse moved to (923, 307)
Screenshot: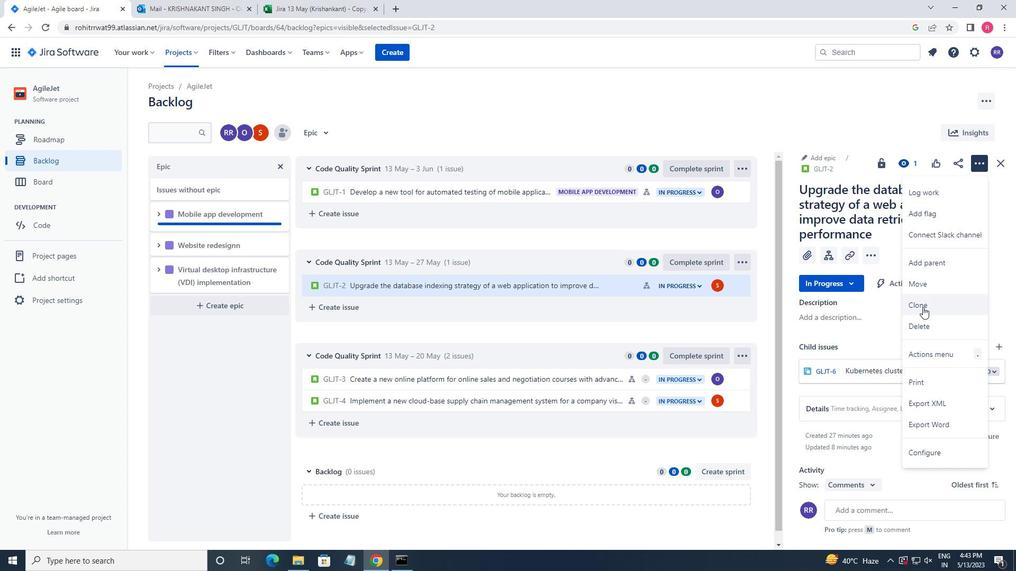 
Action: Mouse pressed left at (923, 307)
Screenshot: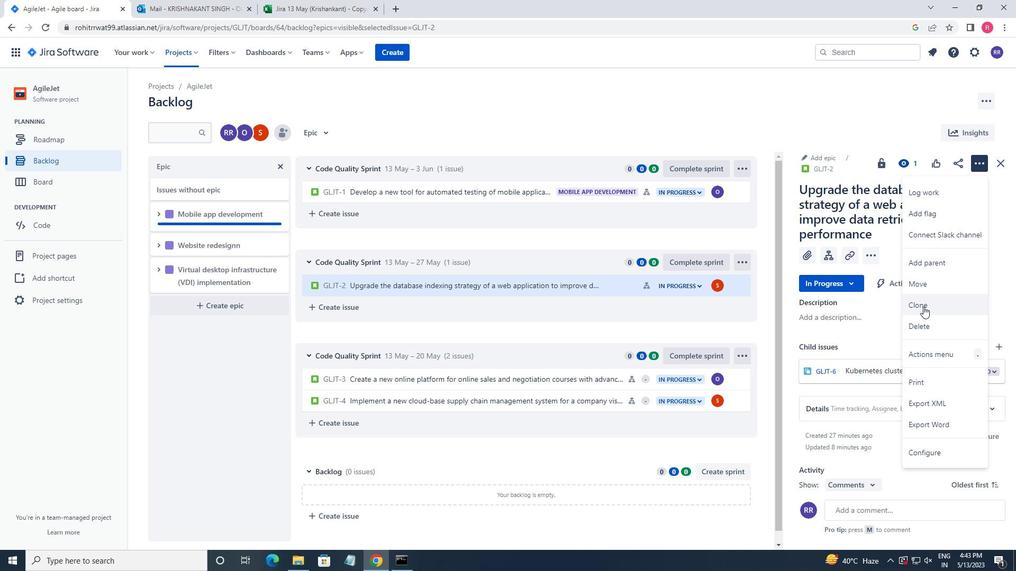 
Action: Mouse moved to (578, 231)
Screenshot: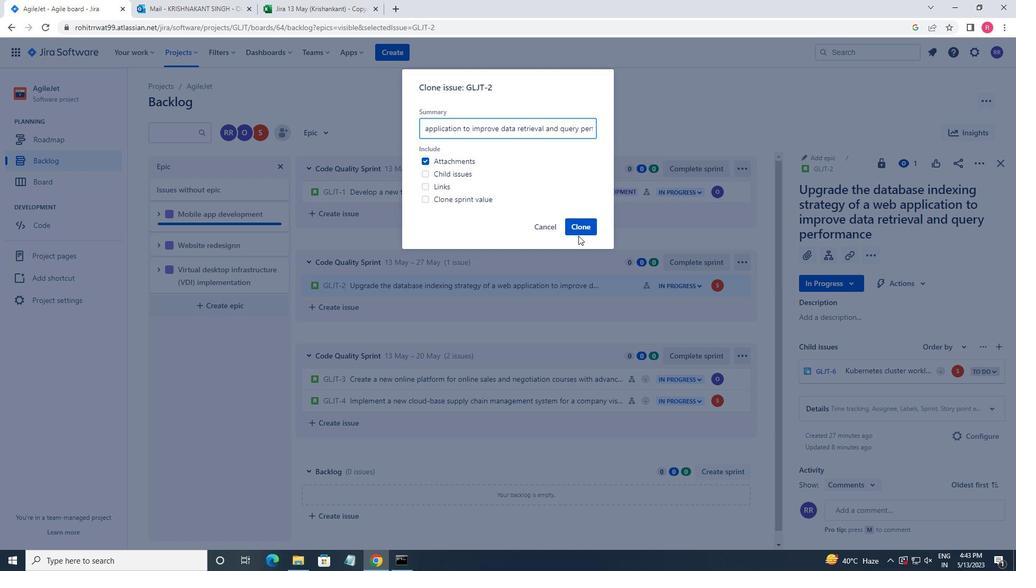 
Action: Mouse pressed left at (578, 231)
Screenshot: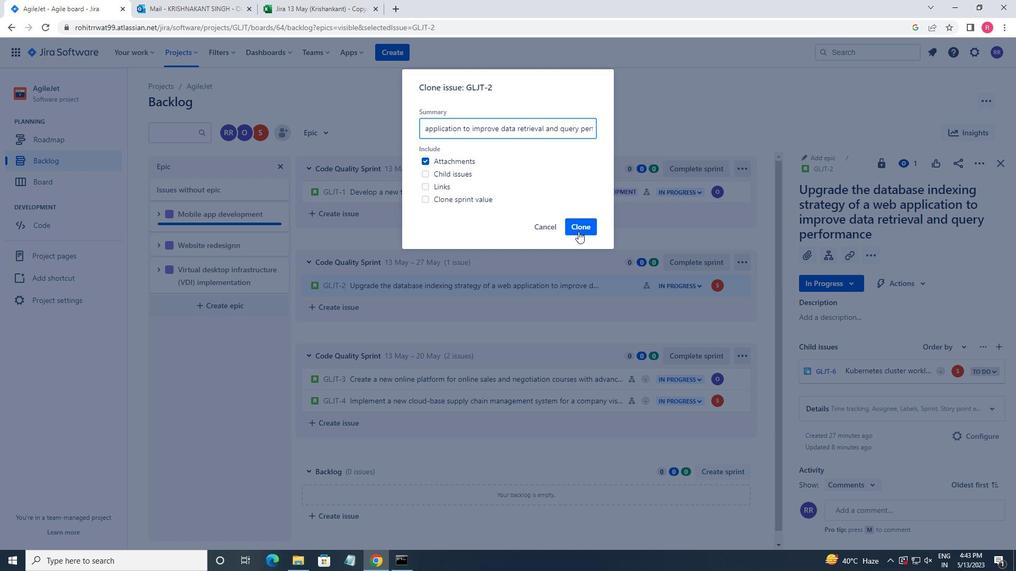 
Action: Mouse moved to (598, 291)
Screenshot: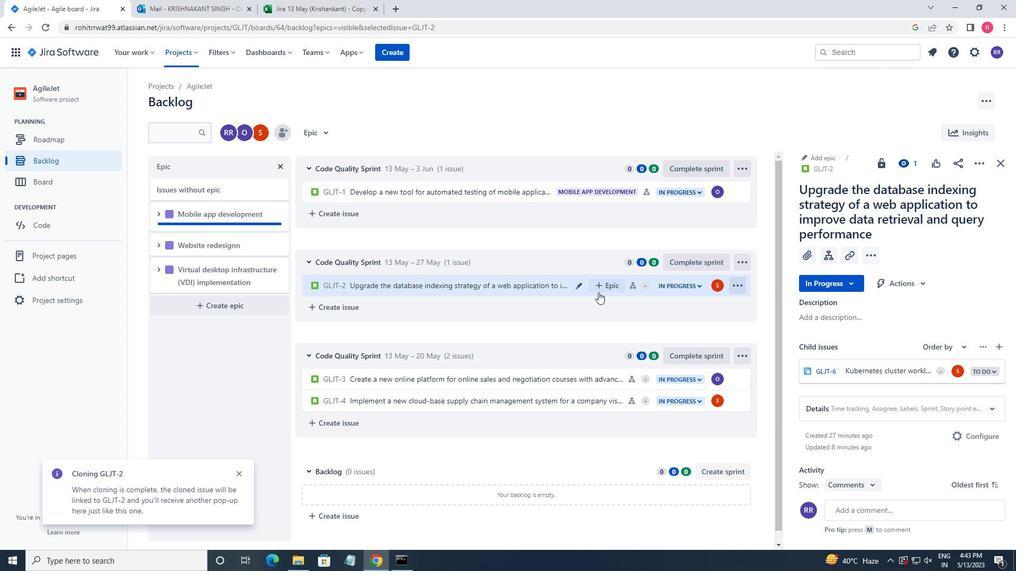 
Action: Mouse pressed left at (598, 291)
Screenshot: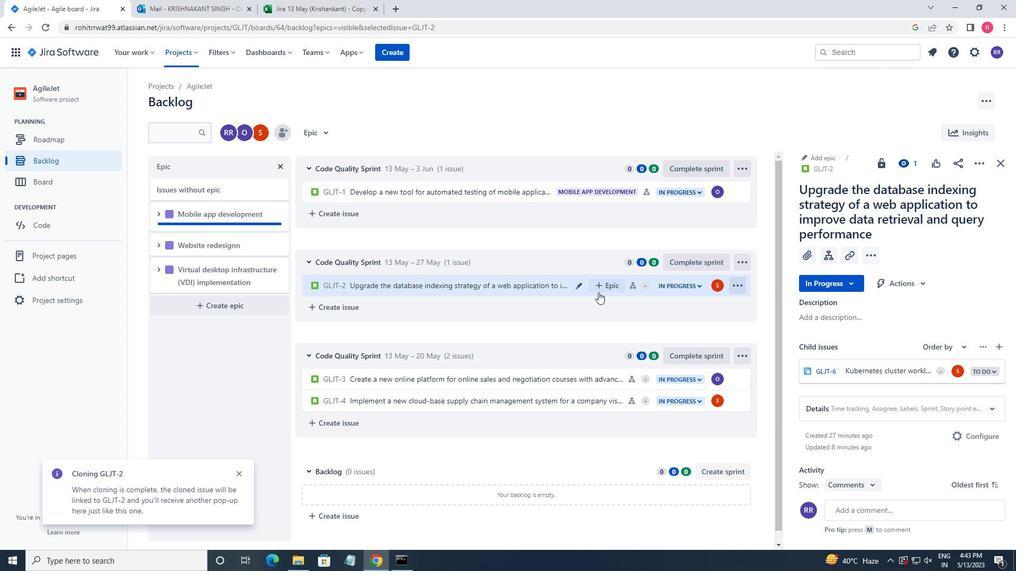 
Action: Mouse moved to (660, 357)
Screenshot: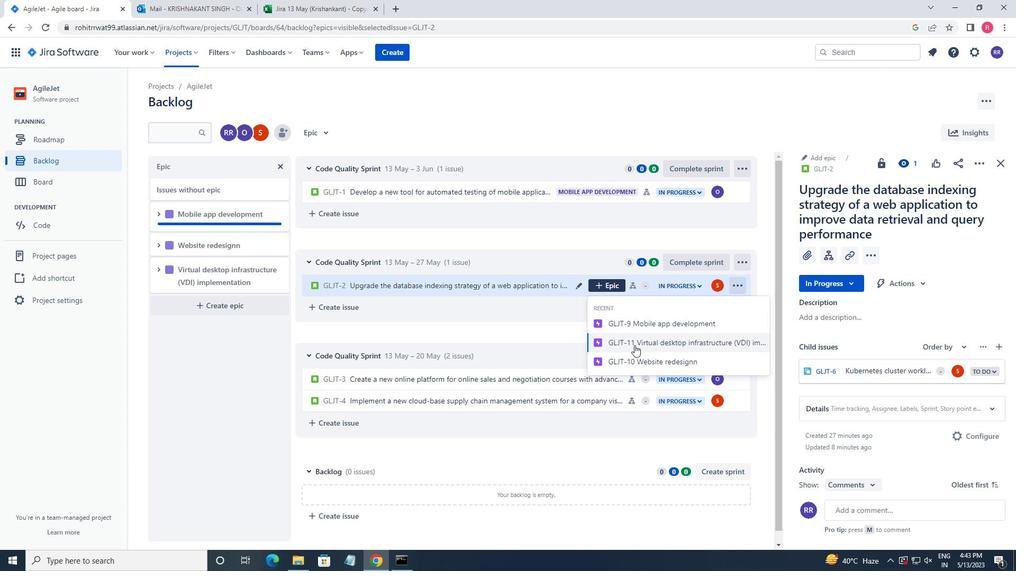 
Action: Mouse pressed left at (660, 357)
Screenshot: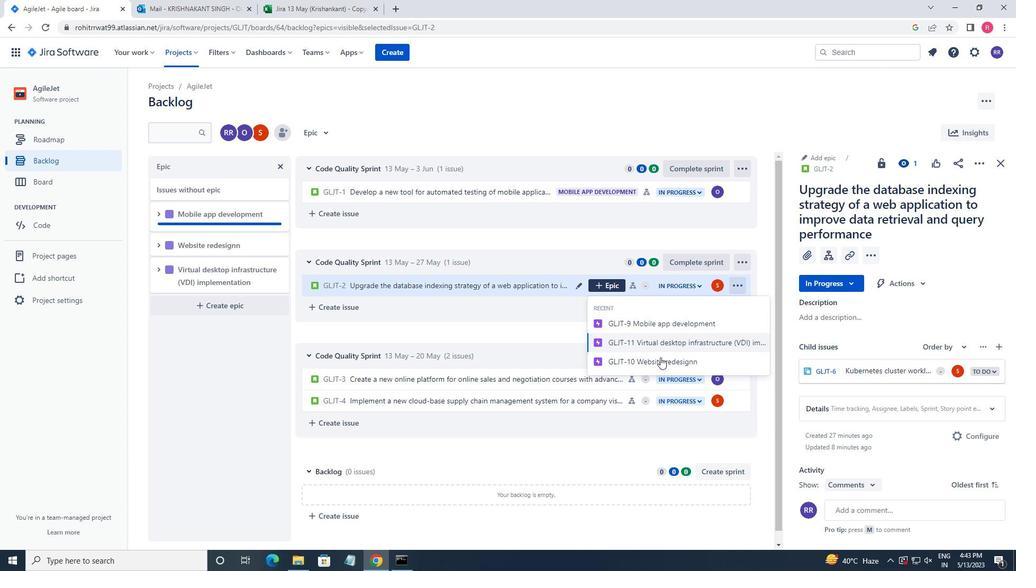 
Action: Mouse moved to (893, 114)
Screenshot: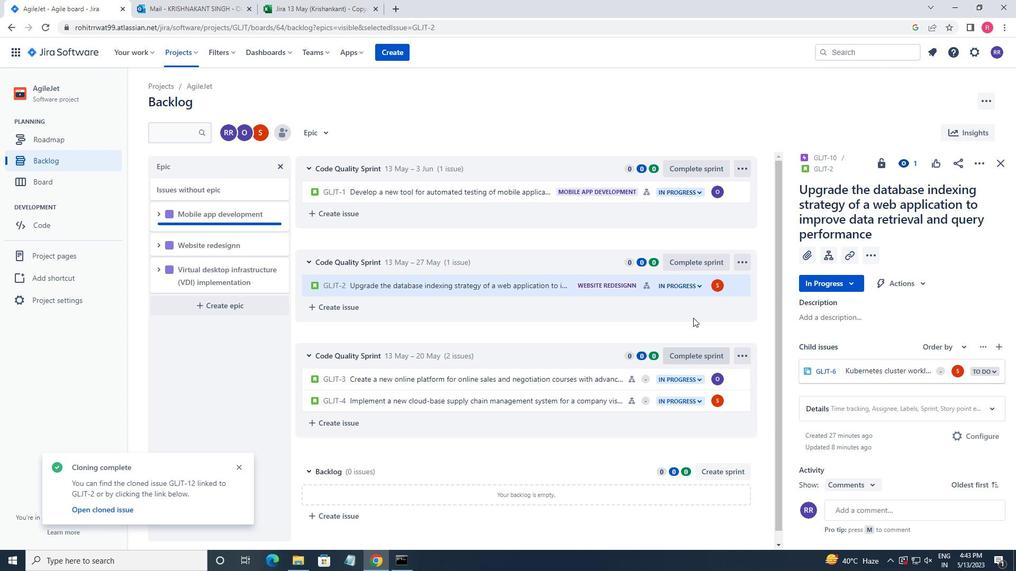 
